 Task: Create a due date automation trigger when advanced on, on the monday of the week a card is due add fields with custom field "Resume" cleared at 11:00 AM.
Action: Mouse moved to (1334, 113)
Screenshot: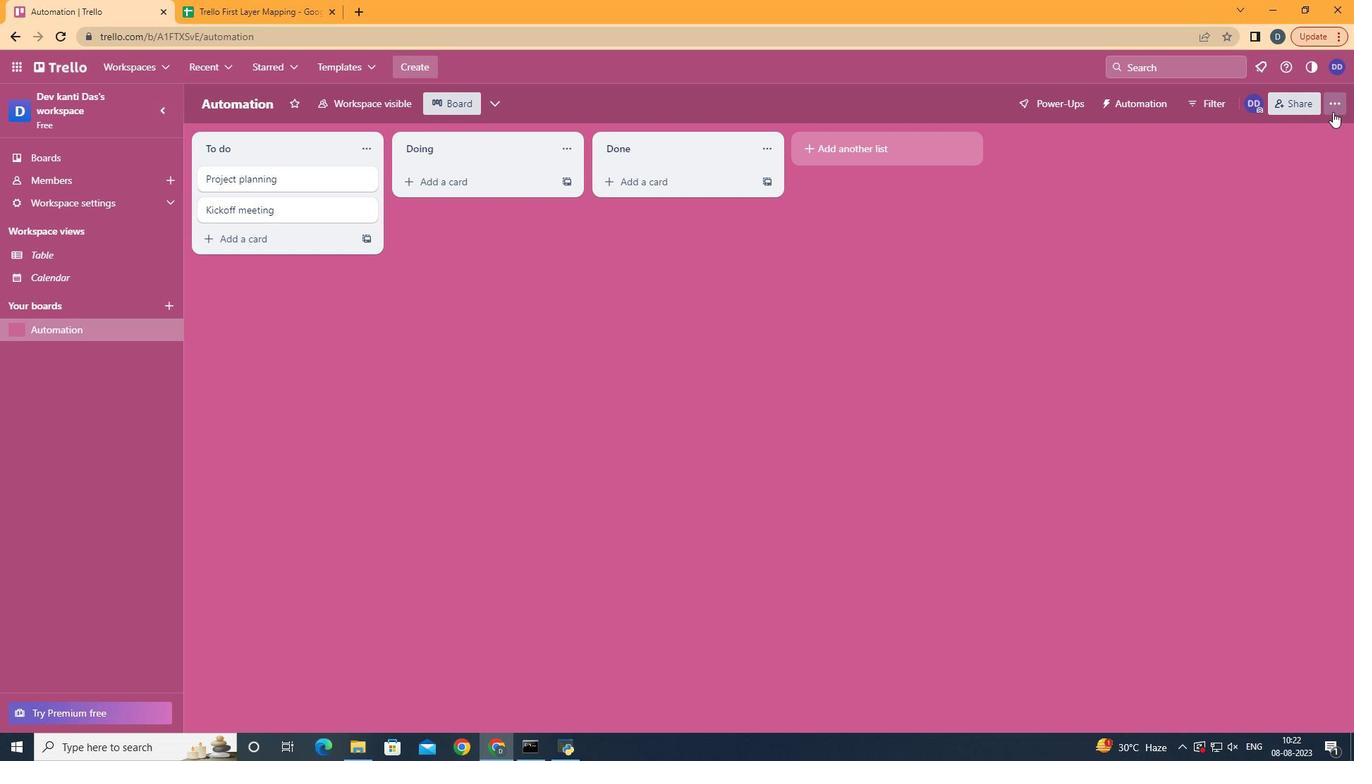 
Action: Mouse pressed left at (1334, 113)
Screenshot: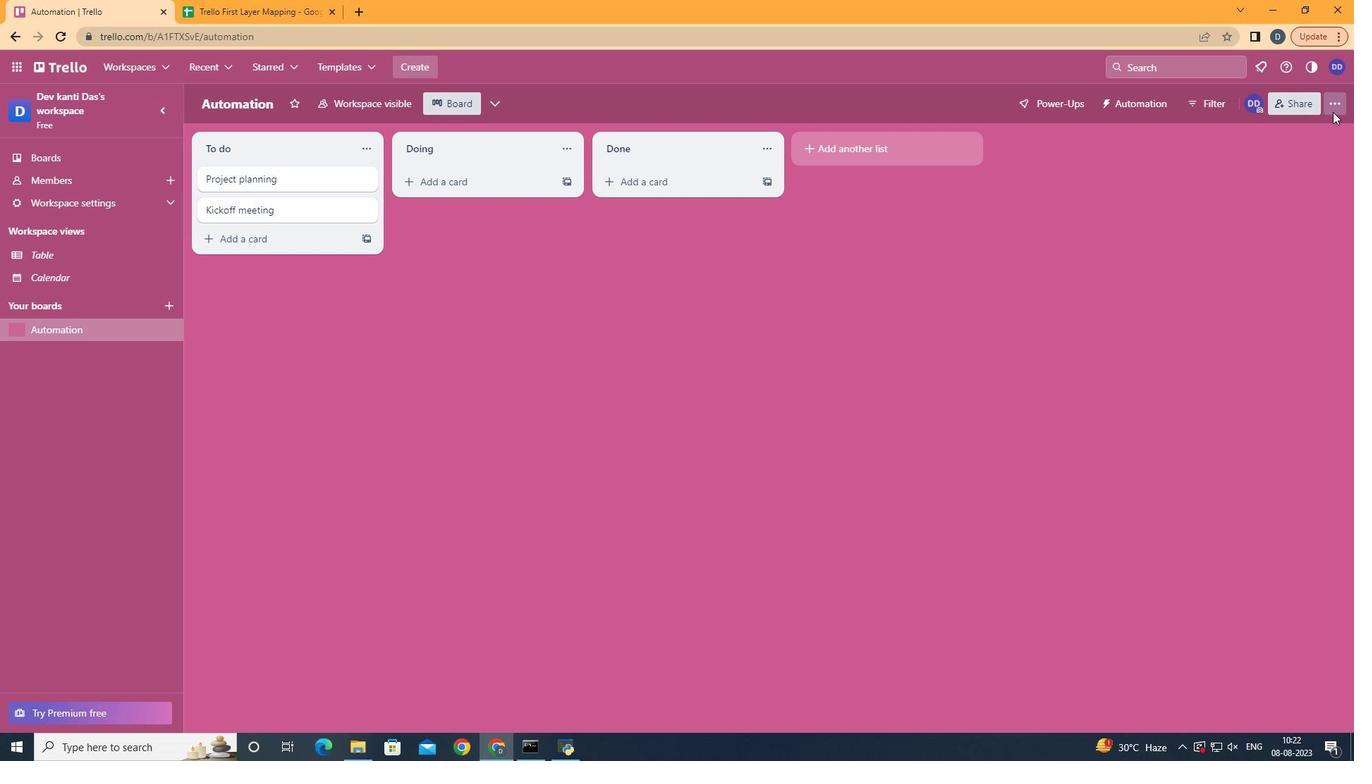 
Action: Mouse moved to (1237, 303)
Screenshot: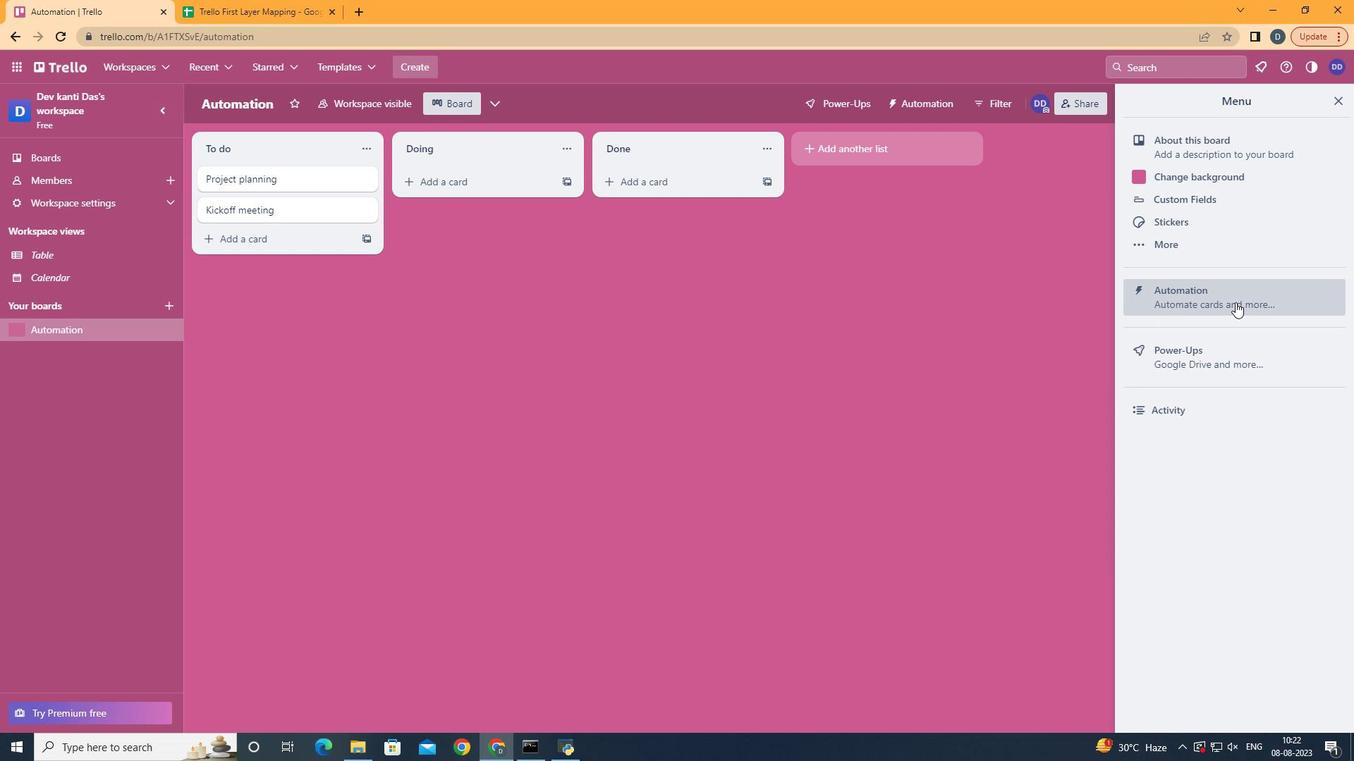 
Action: Mouse pressed left at (1237, 303)
Screenshot: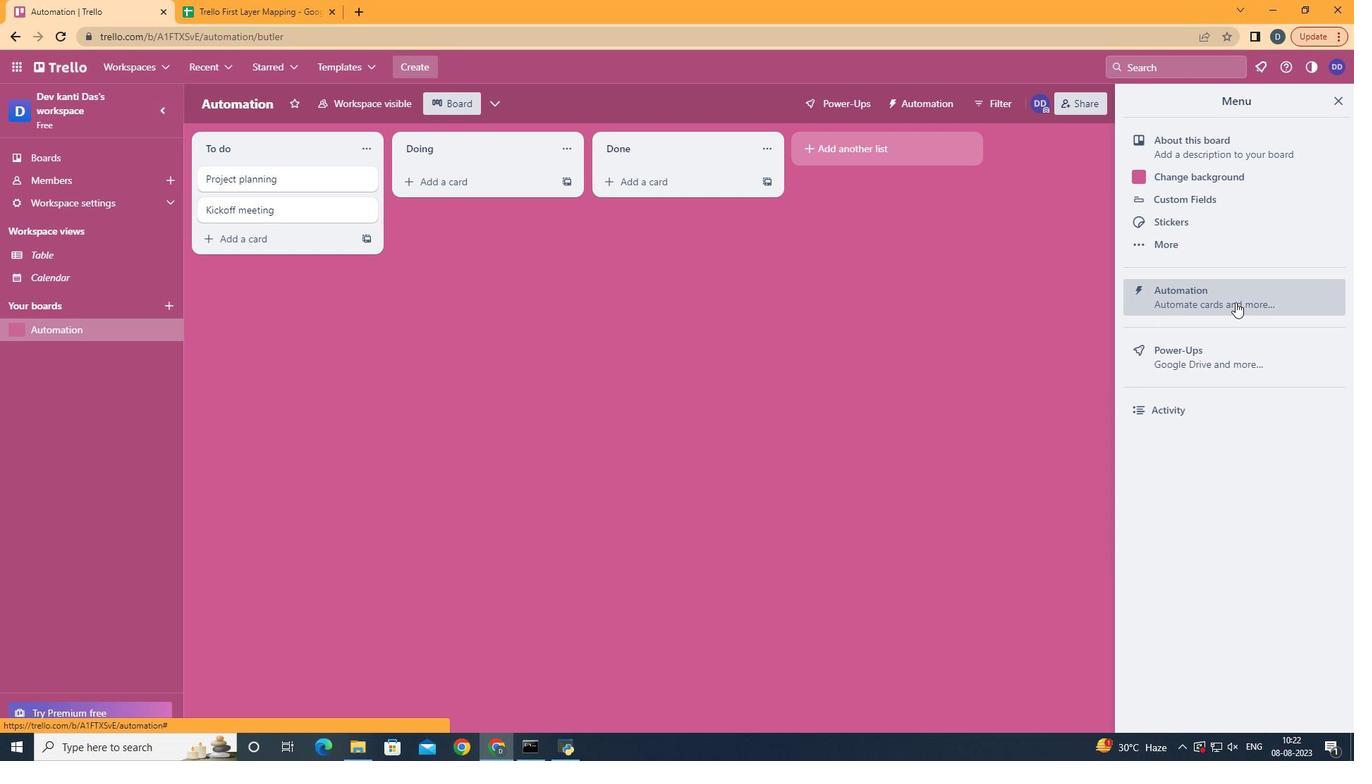 
Action: Mouse moved to (292, 282)
Screenshot: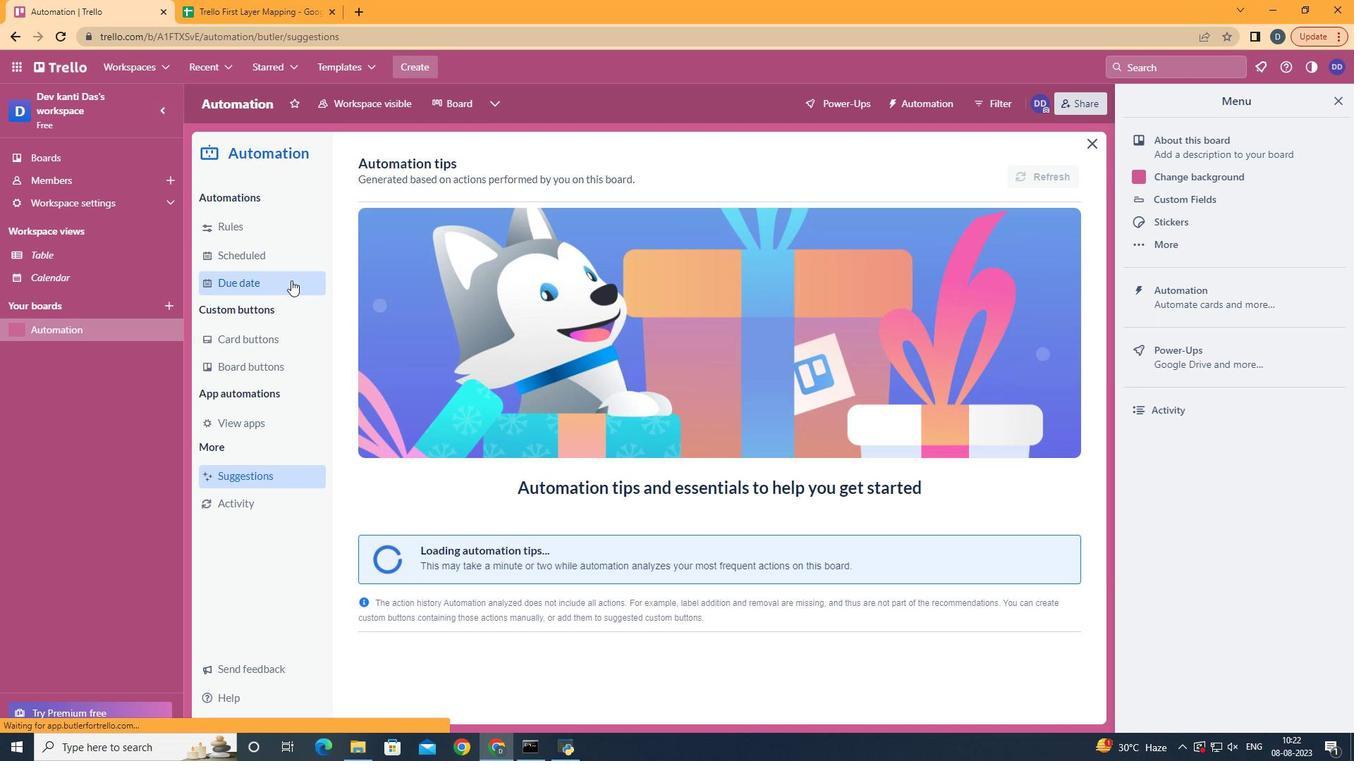 
Action: Mouse pressed left at (292, 282)
Screenshot: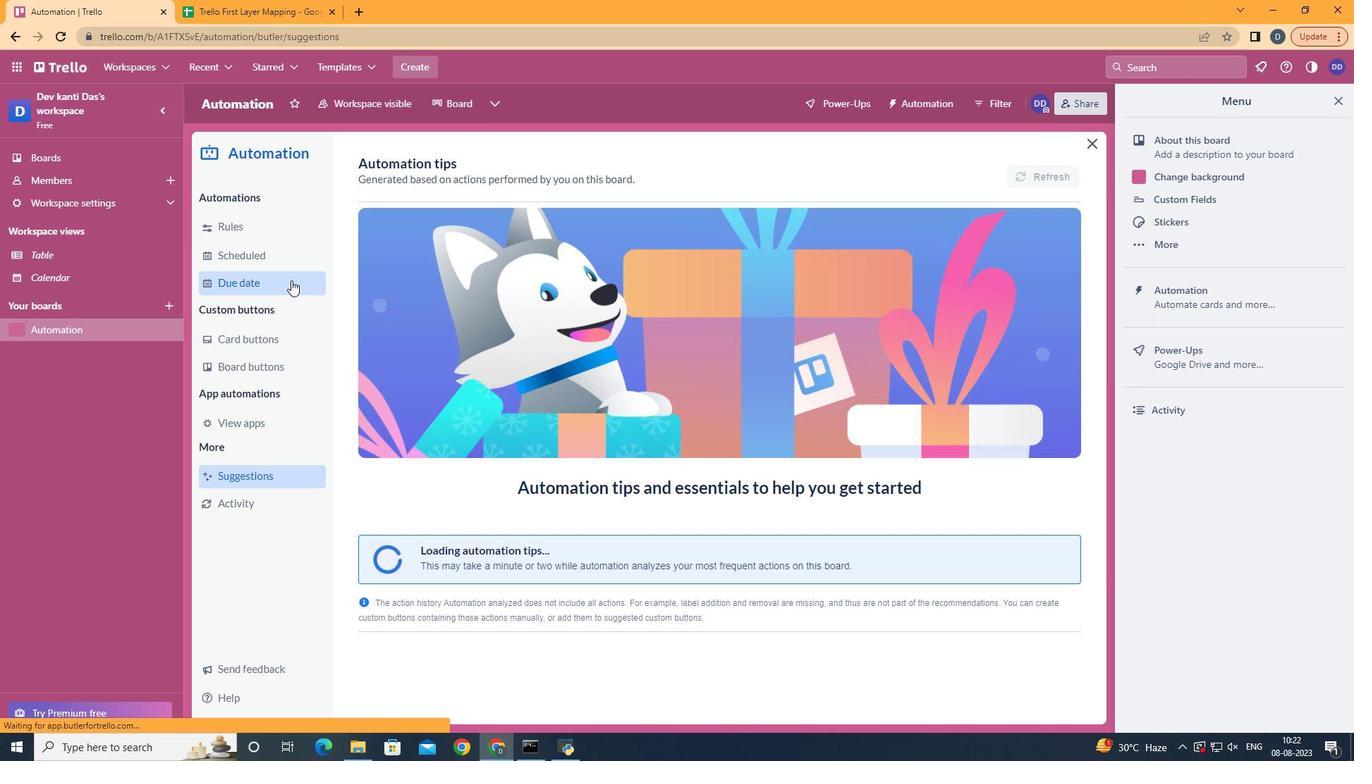 
Action: Mouse moved to (982, 167)
Screenshot: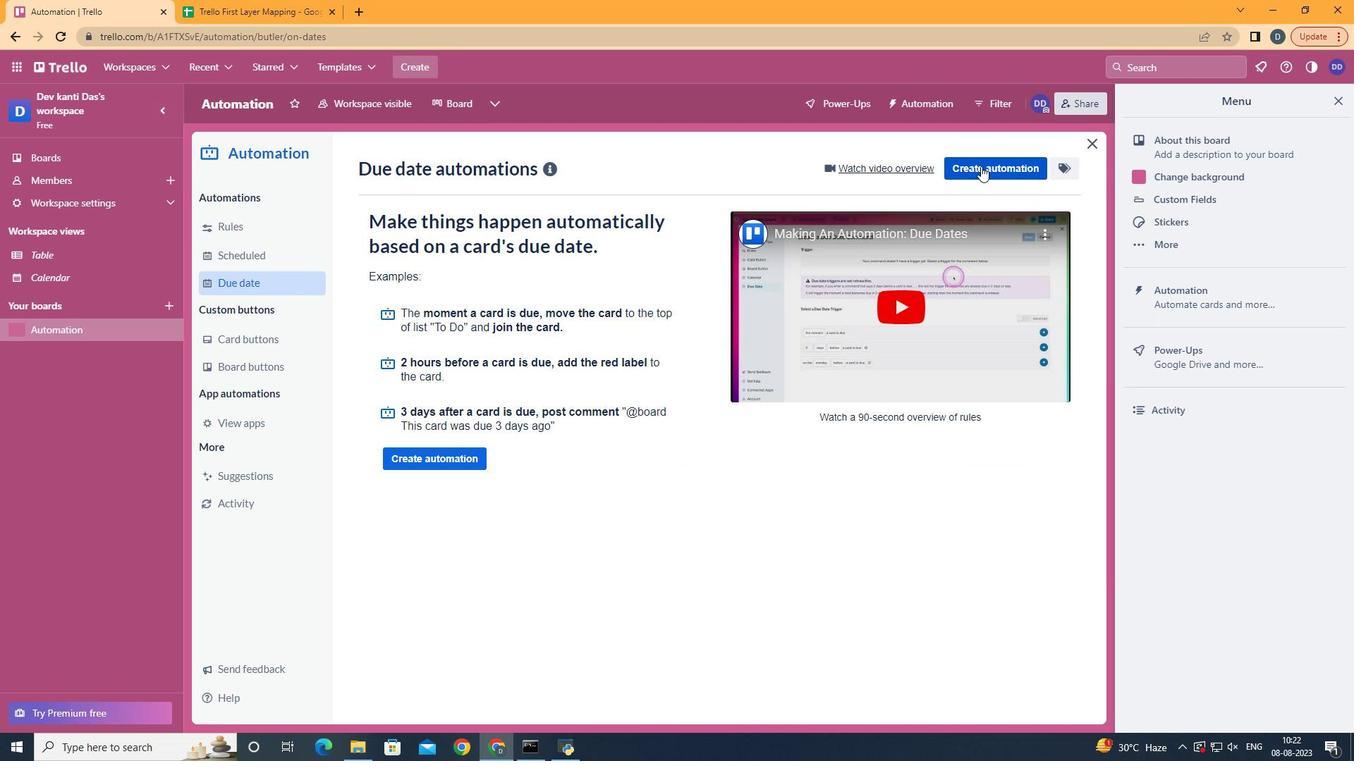 
Action: Mouse pressed left at (982, 167)
Screenshot: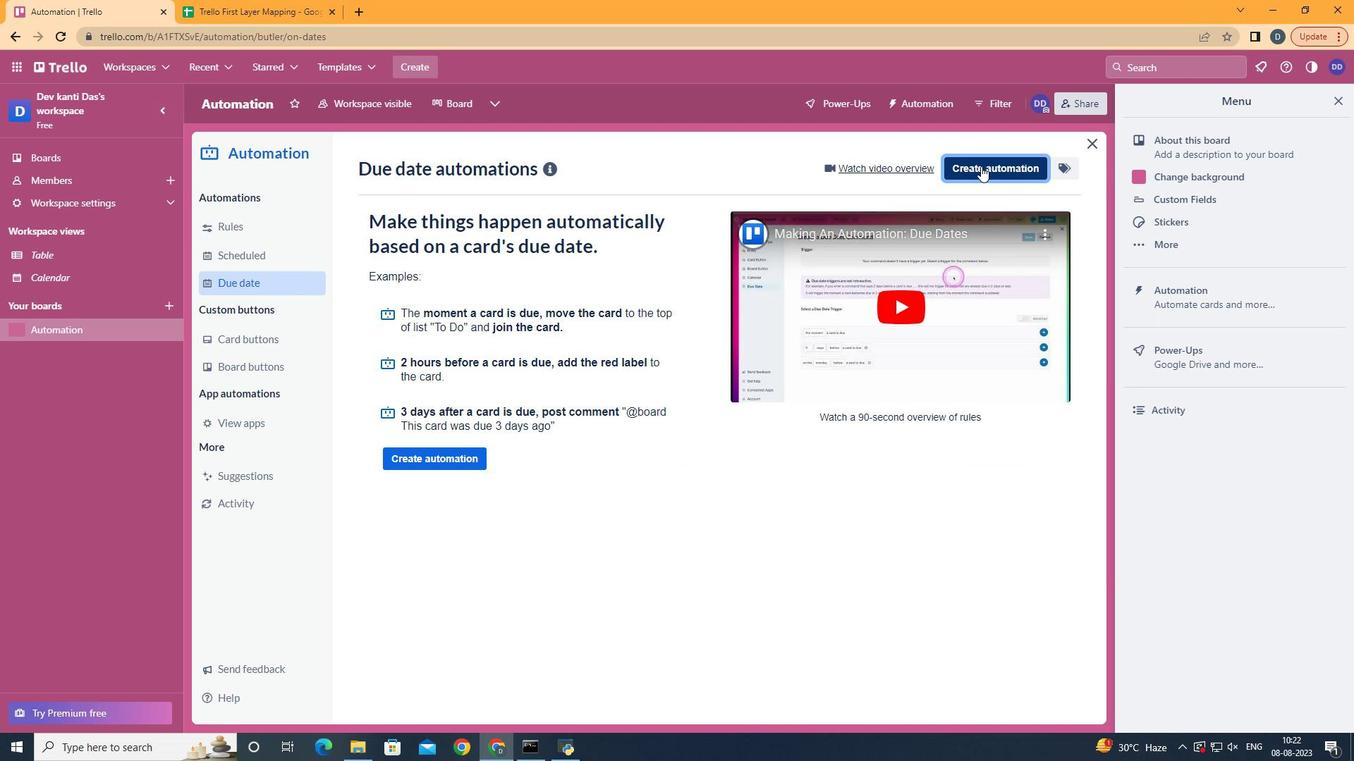 
Action: Mouse moved to (713, 297)
Screenshot: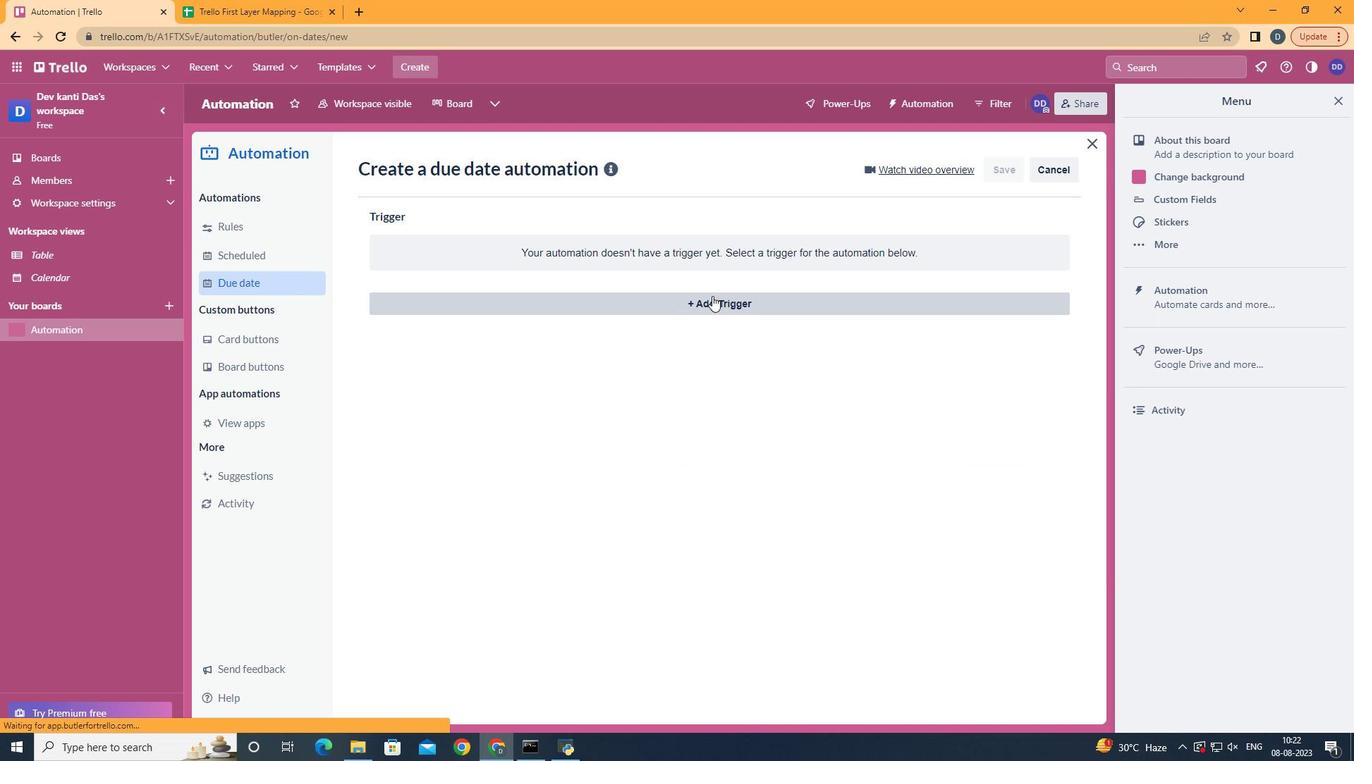 
Action: Mouse pressed left at (713, 297)
Screenshot: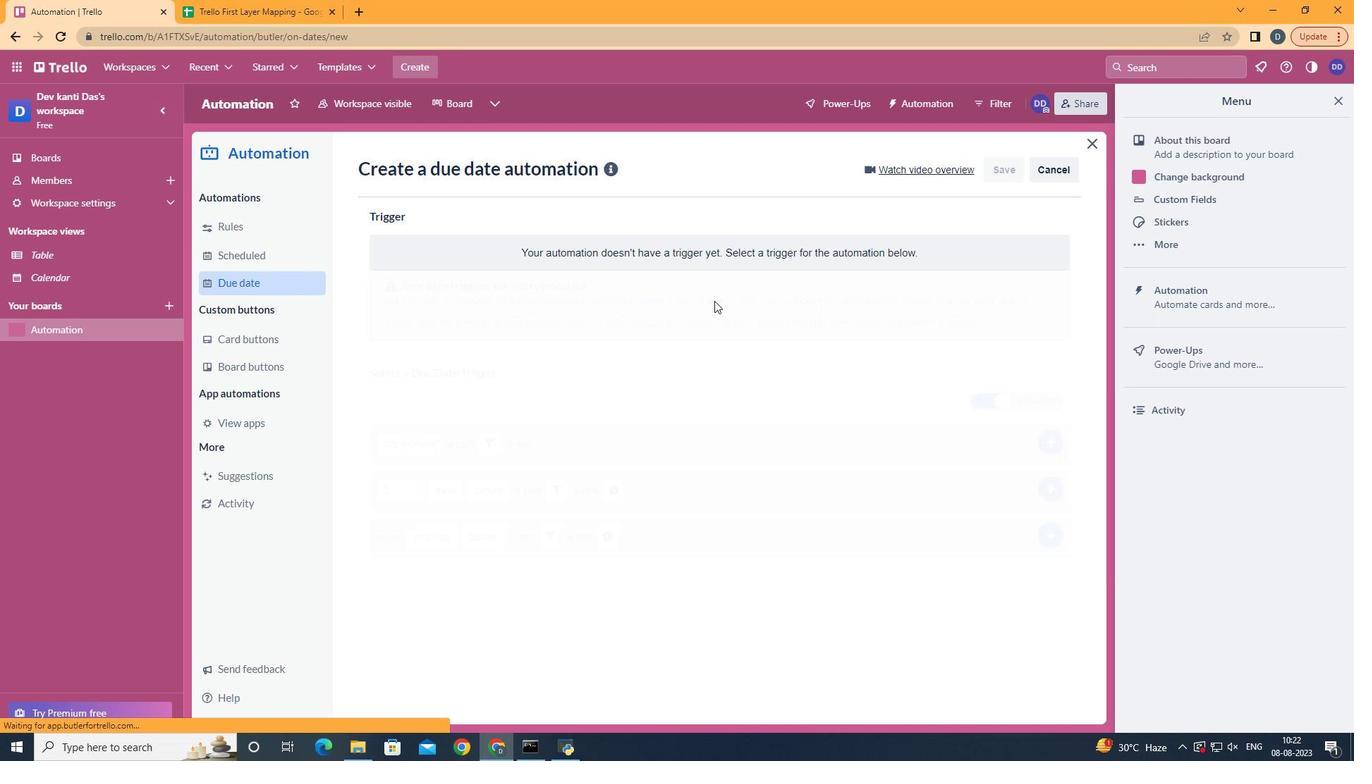 
Action: Mouse moved to (452, 369)
Screenshot: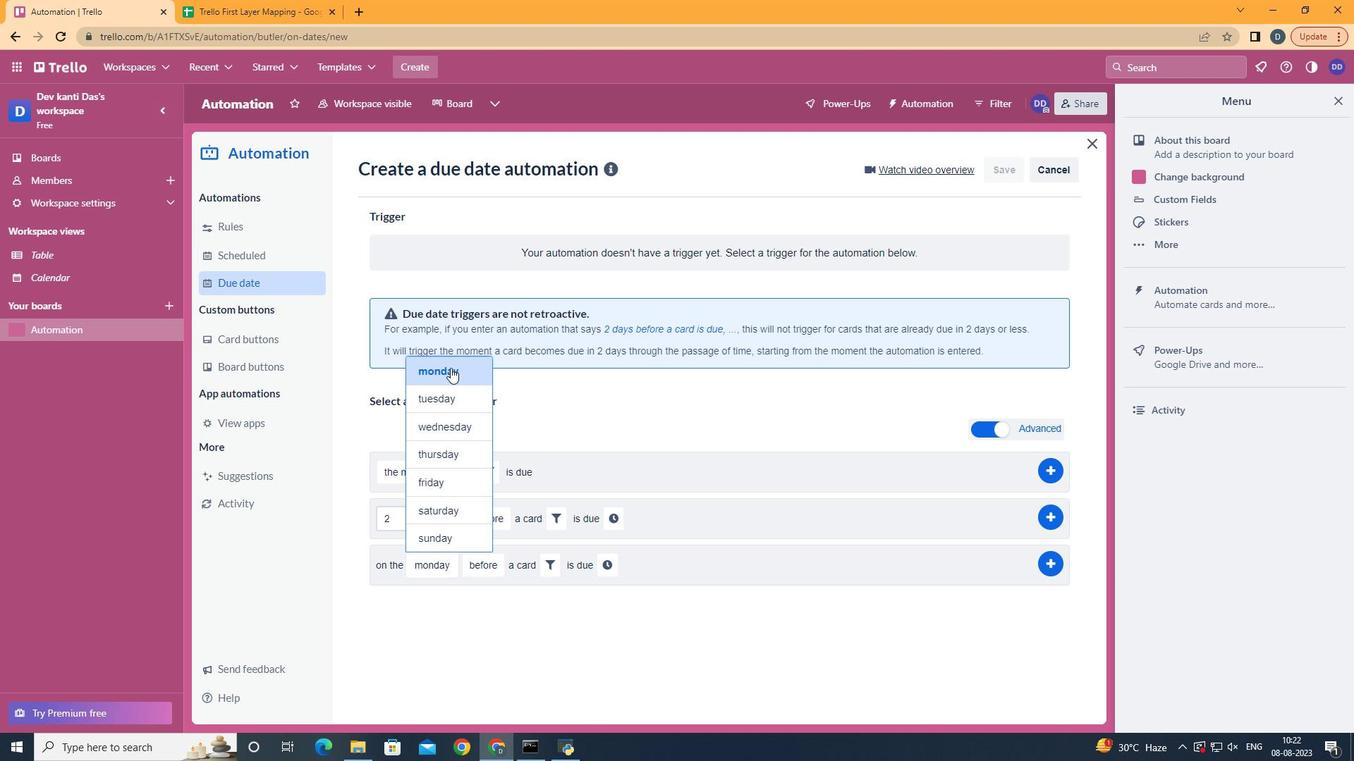 
Action: Mouse pressed left at (452, 369)
Screenshot: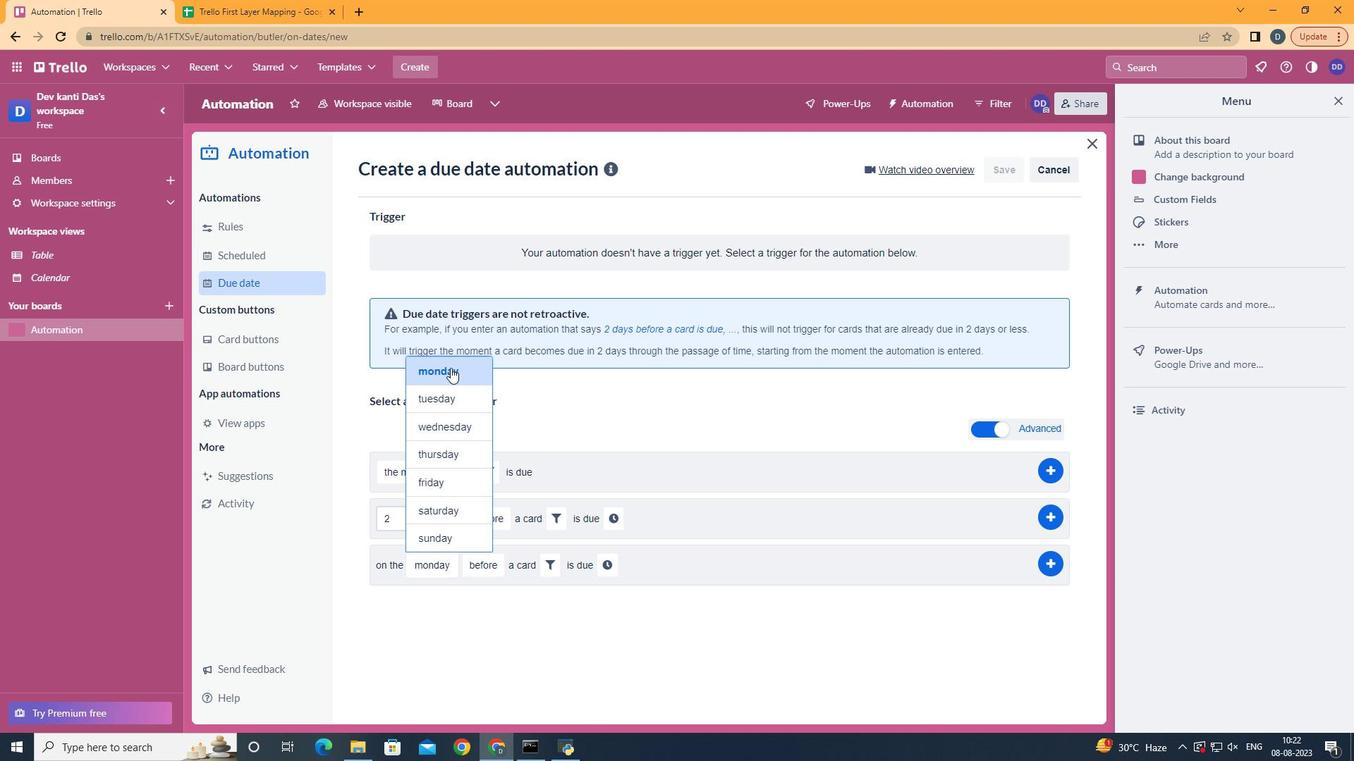 
Action: Mouse moved to (503, 646)
Screenshot: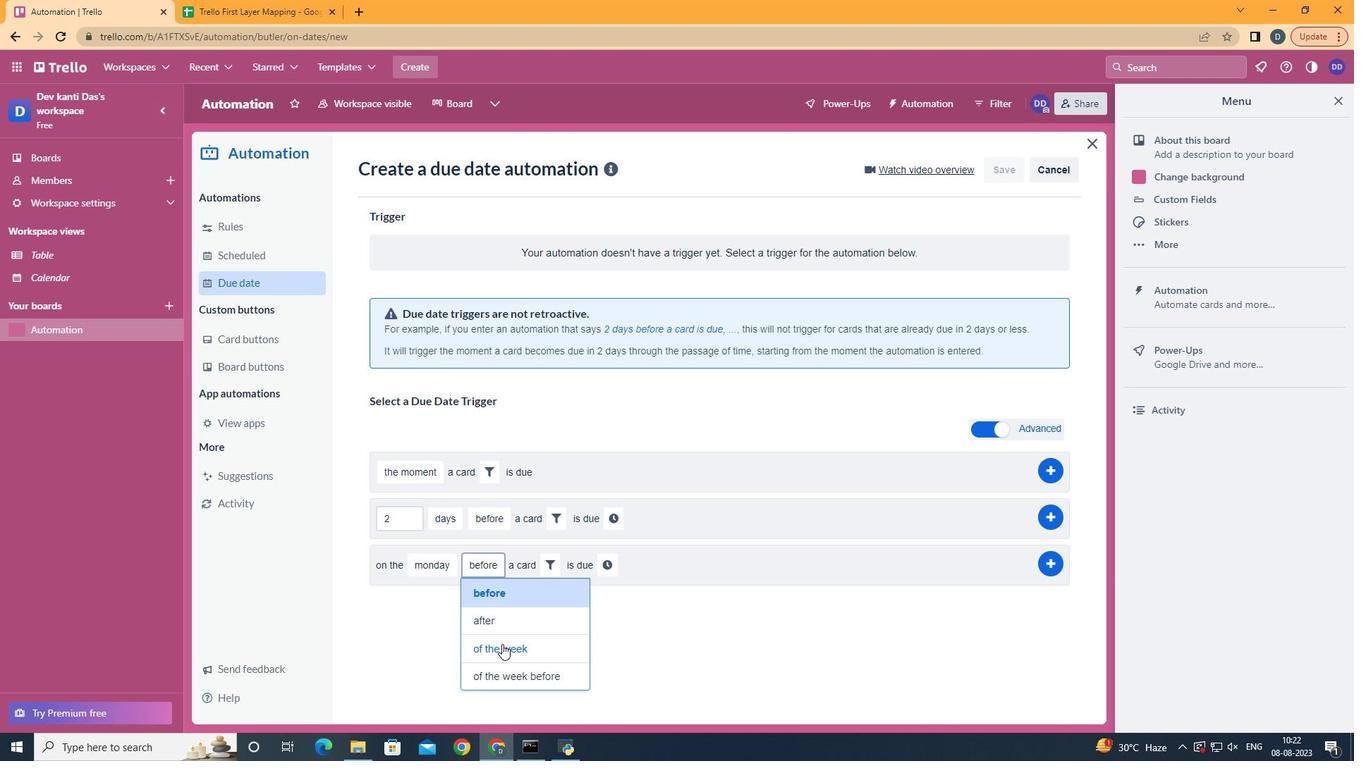 
Action: Mouse pressed left at (503, 646)
Screenshot: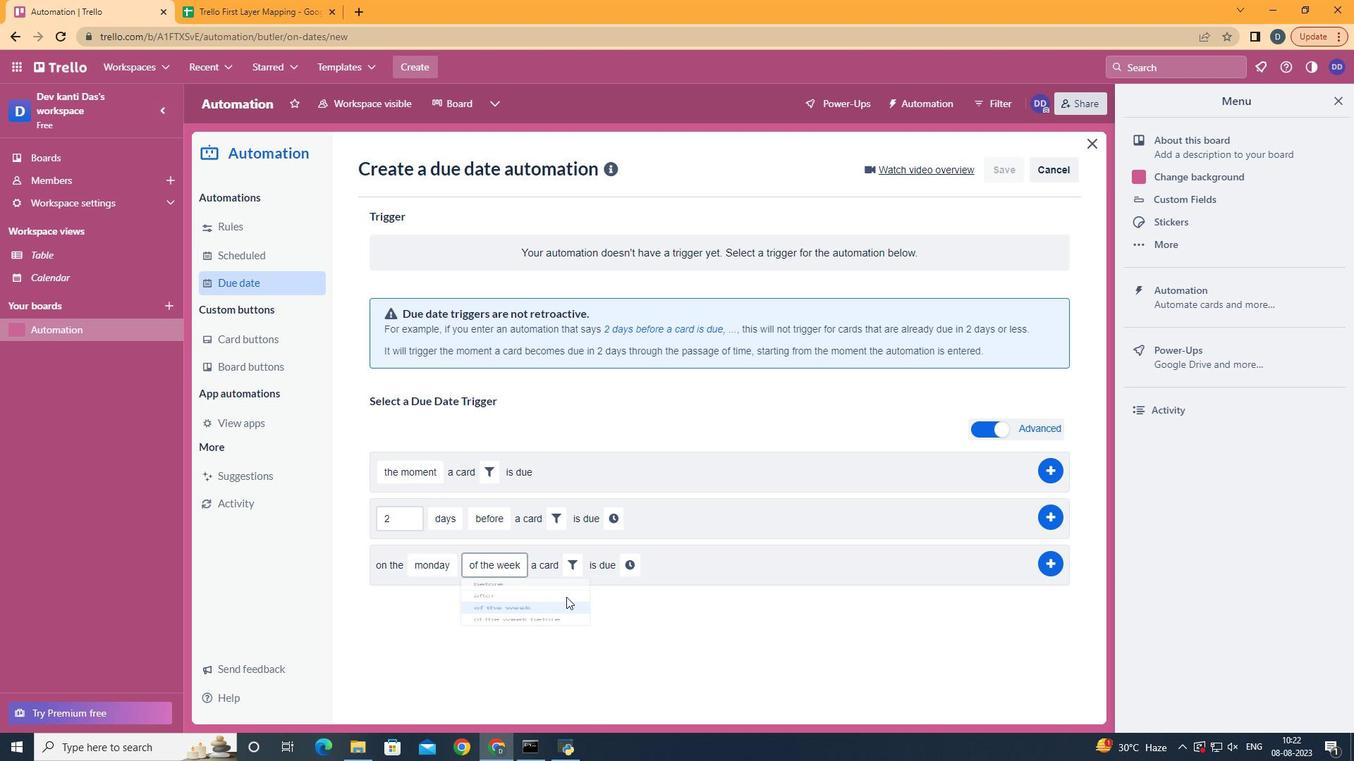 
Action: Mouse moved to (576, 566)
Screenshot: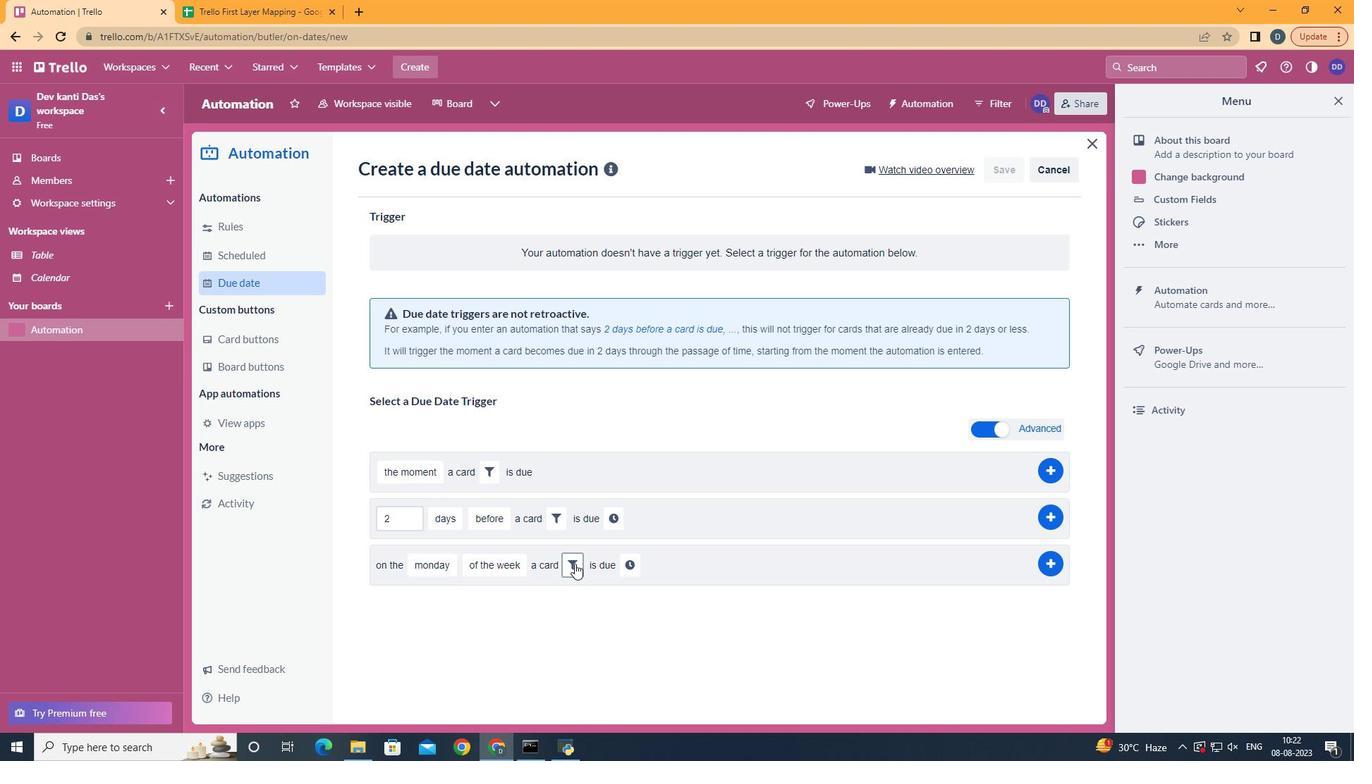 
Action: Mouse pressed left at (576, 566)
Screenshot: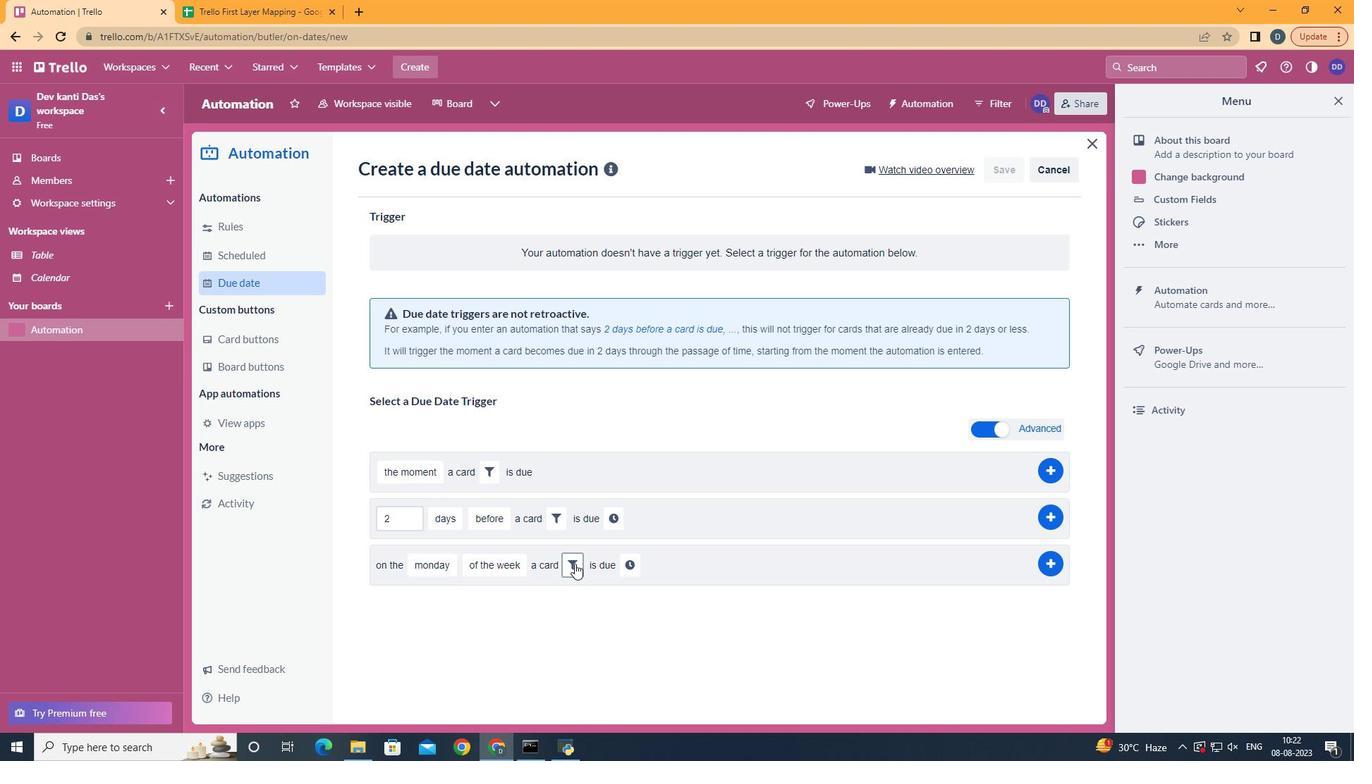 
Action: Mouse moved to (809, 611)
Screenshot: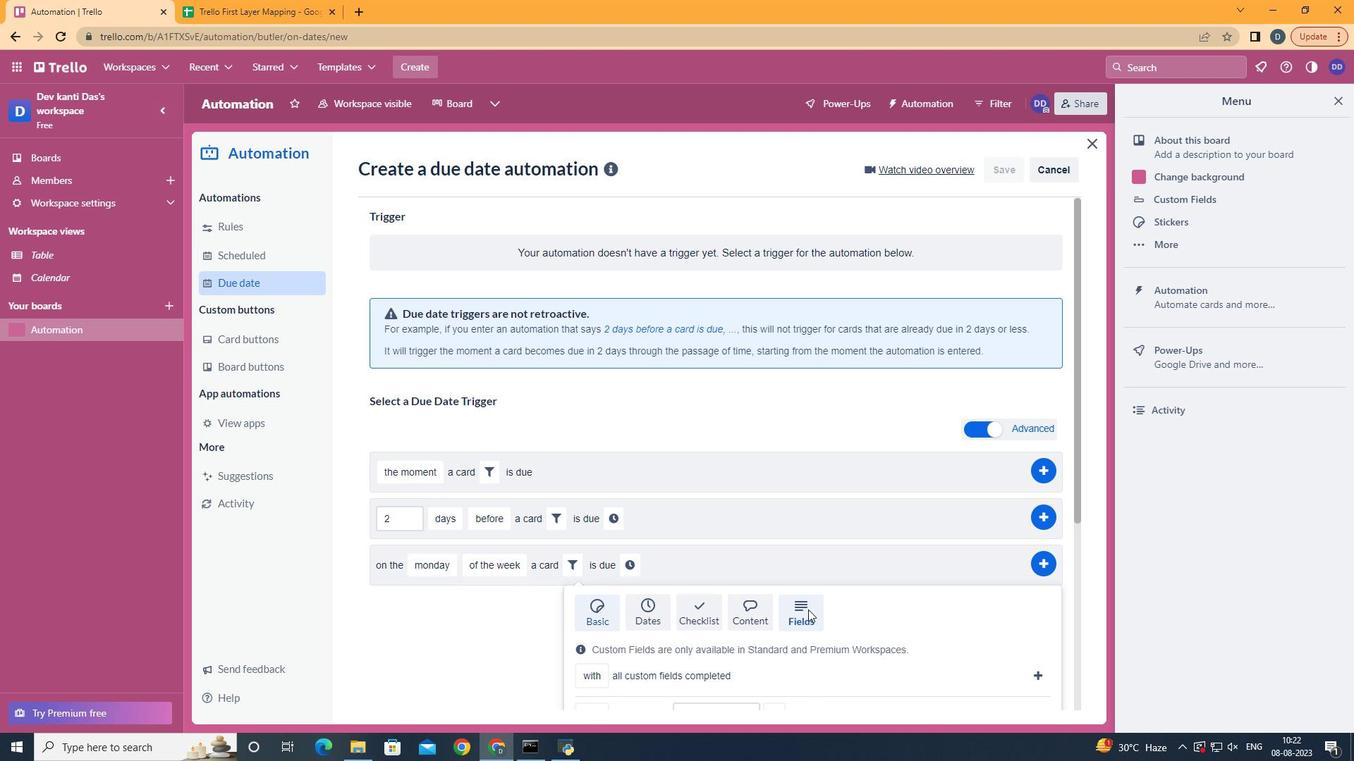 
Action: Mouse pressed left at (809, 611)
Screenshot: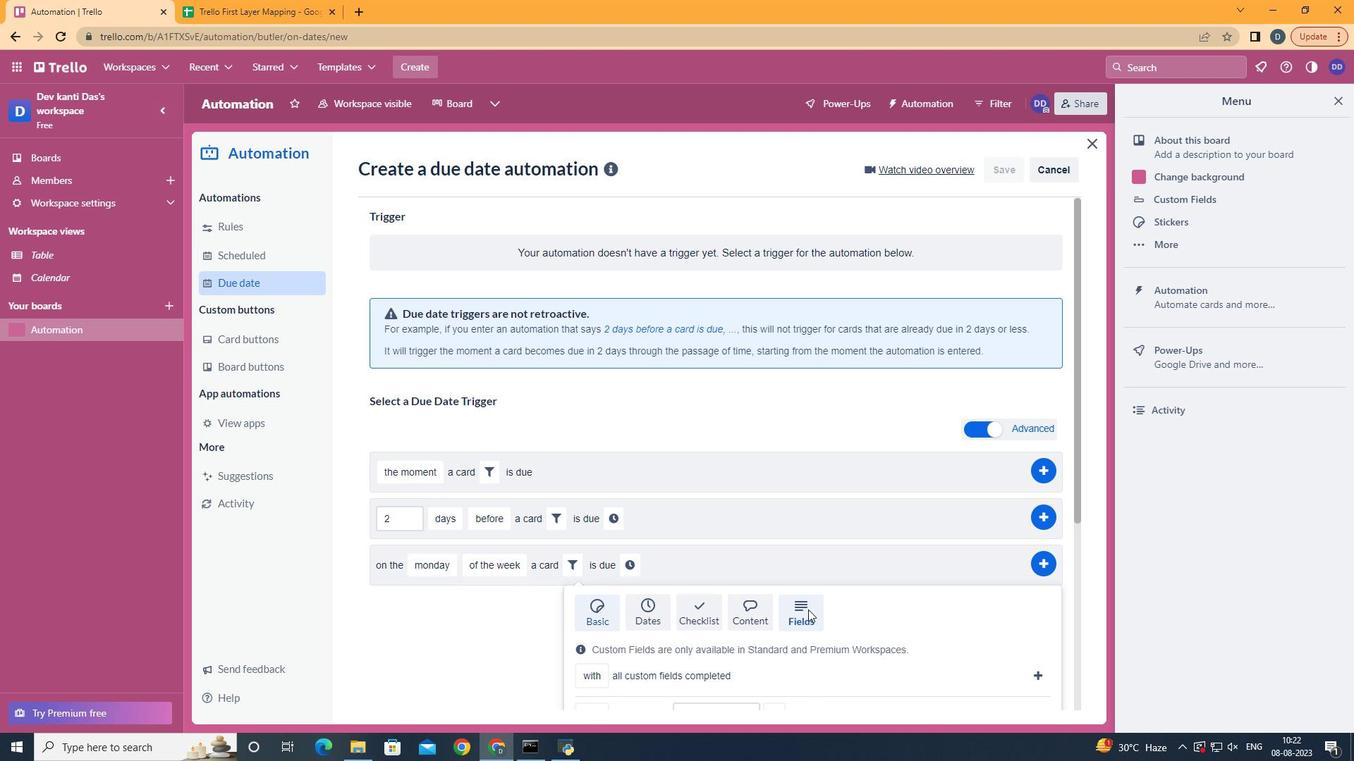 
Action: Mouse moved to (809, 611)
Screenshot: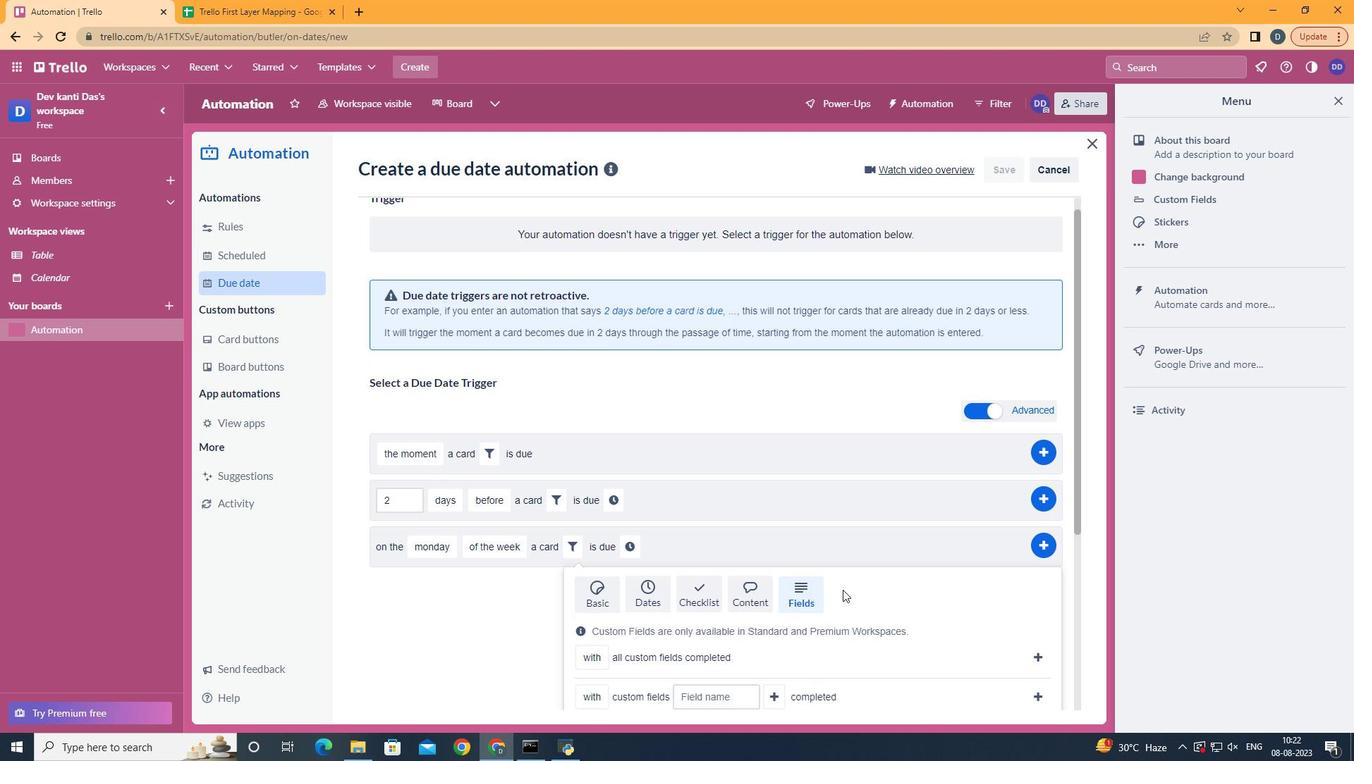 
Action: Mouse scrolled (809, 610) with delta (0, 0)
Screenshot: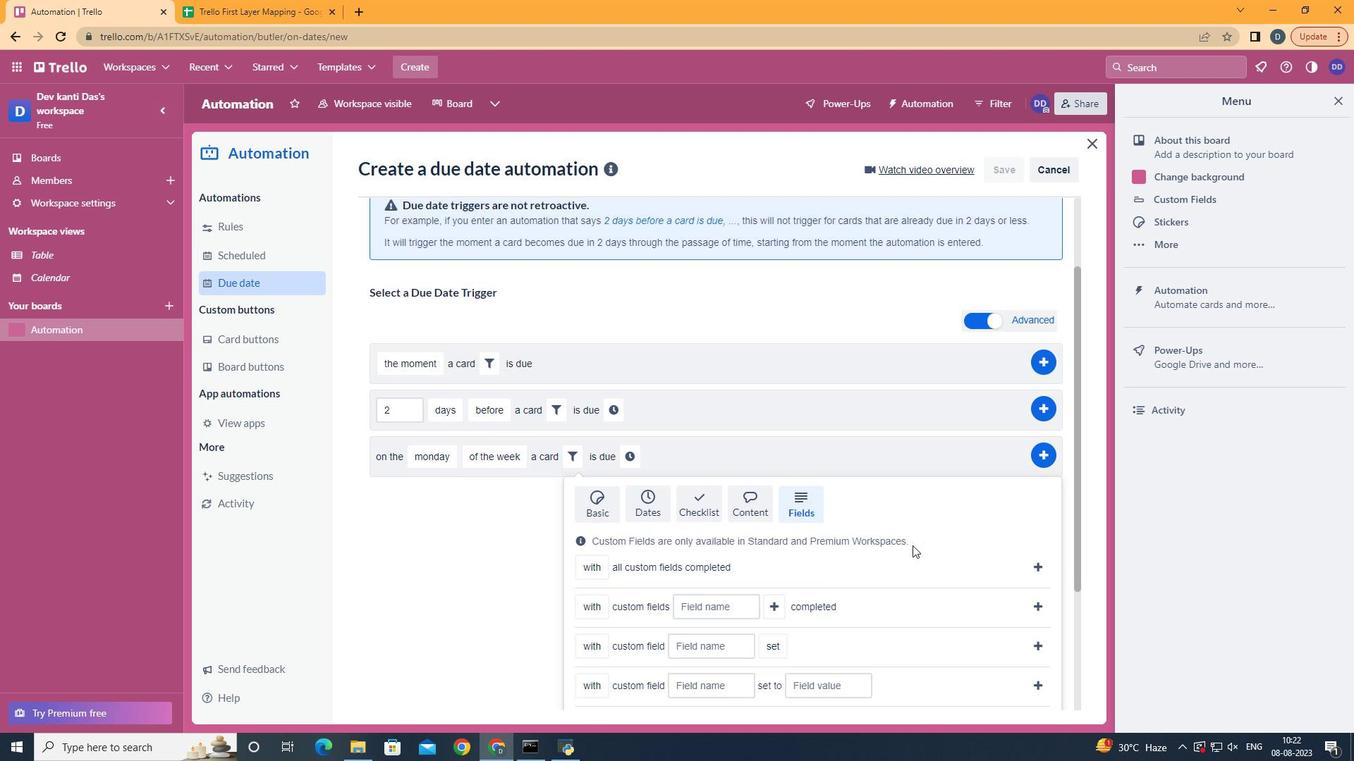 
Action: Mouse scrolled (809, 610) with delta (0, 0)
Screenshot: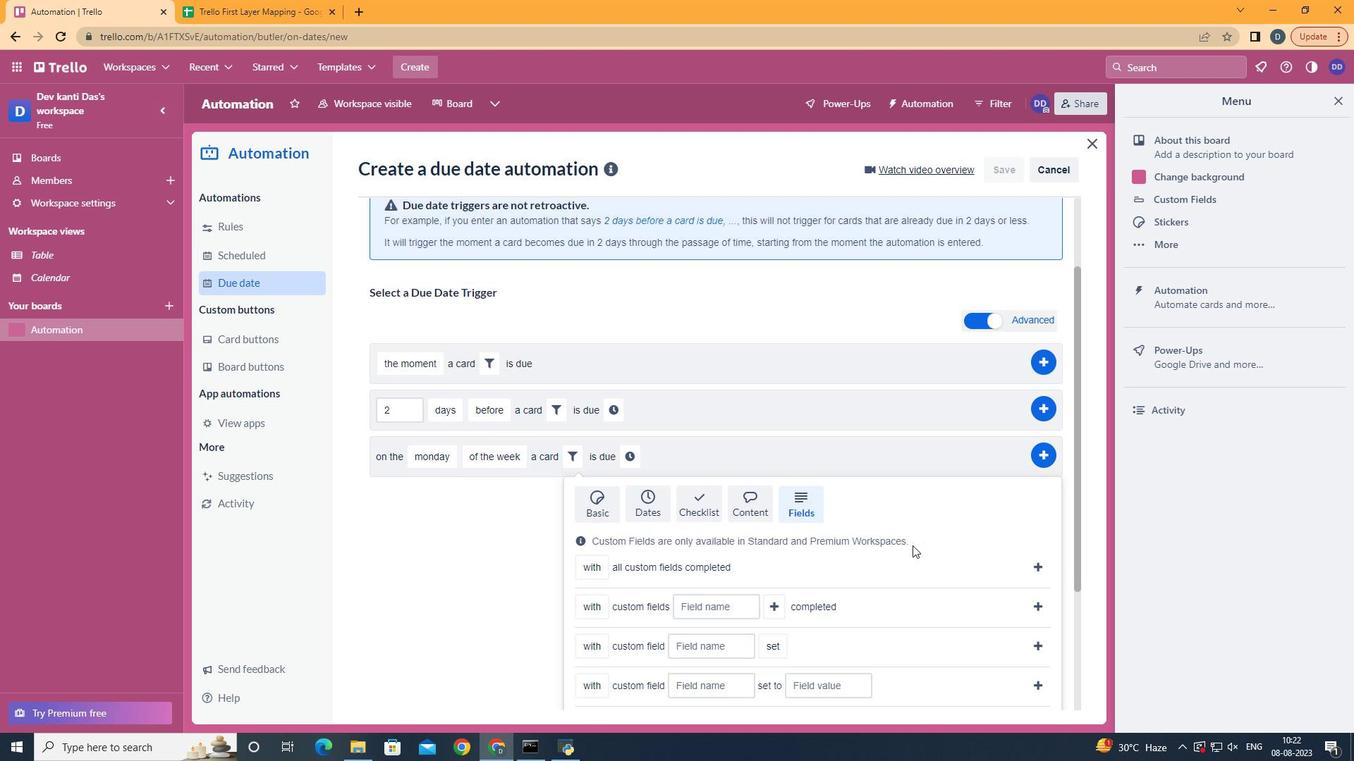 
Action: Mouse scrolled (809, 610) with delta (0, 0)
Screenshot: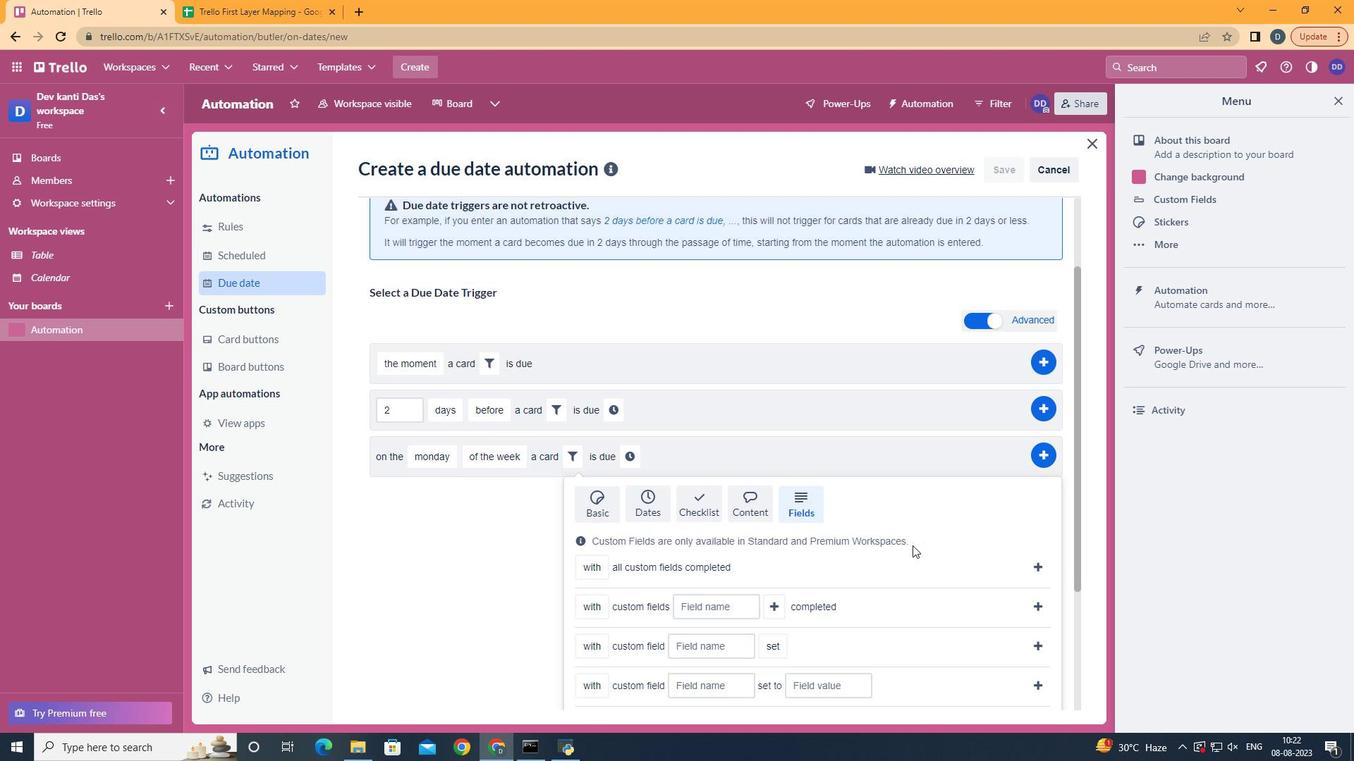 
Action: Mouse scrolled (809, 610) with delta (0, 0)
Screenshot: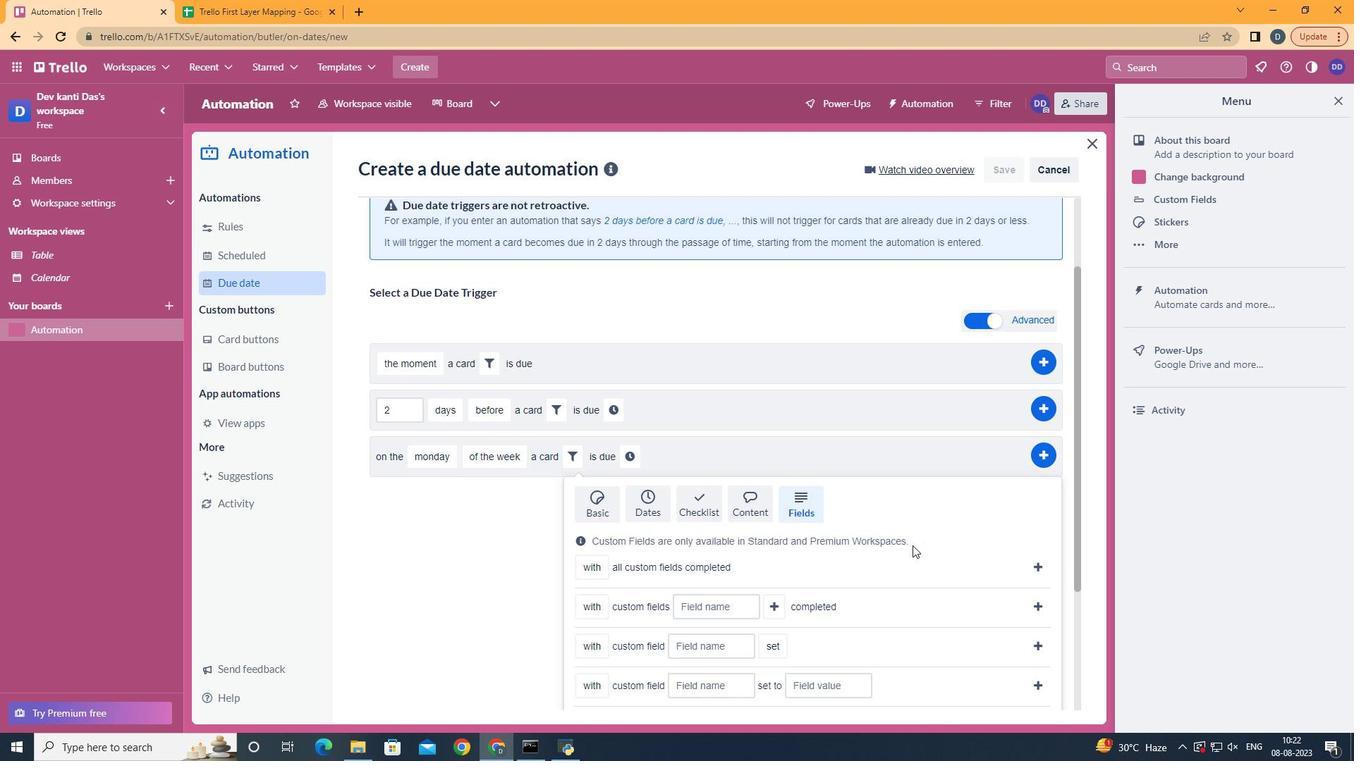 
Action: Mouse moved to (811, 611)
Screenshot: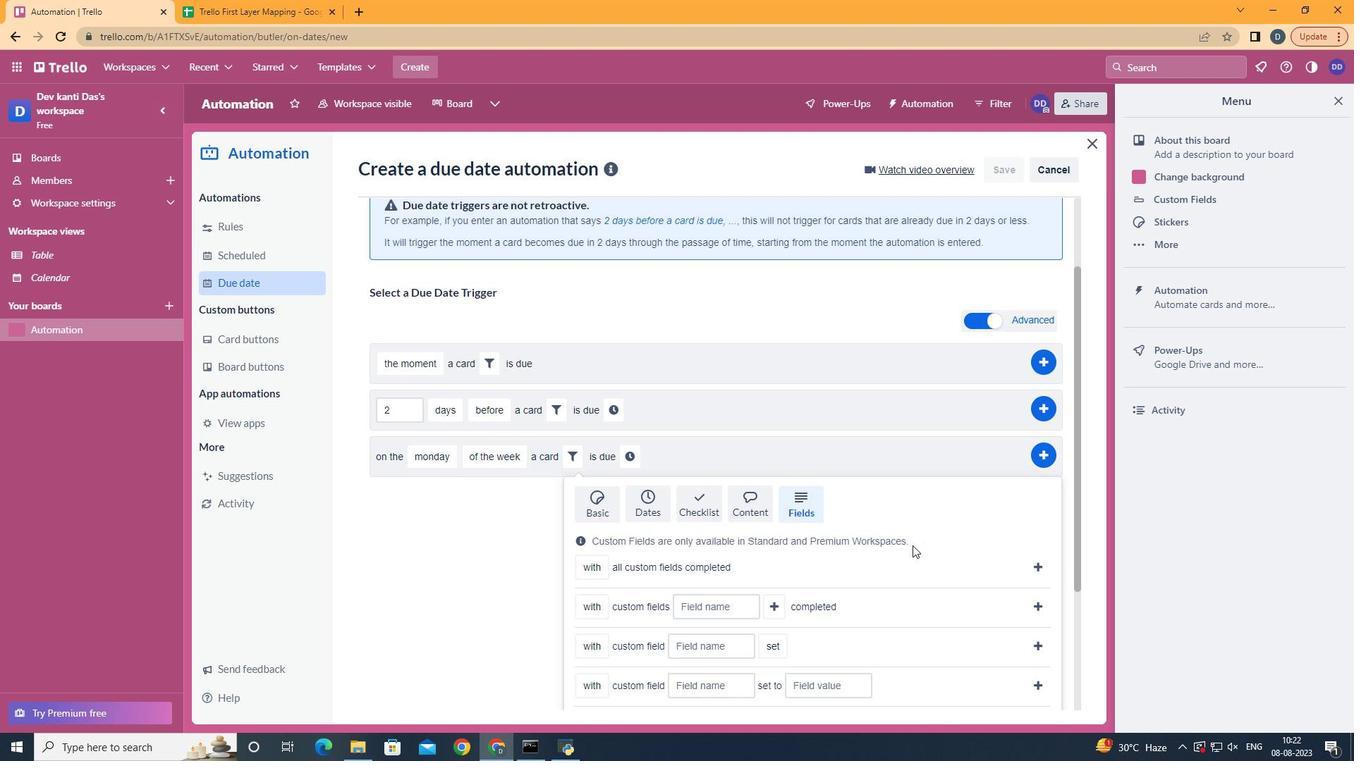 
Action: Mouse scrolled (811, 610) with delta (0, 0)
Screenshot: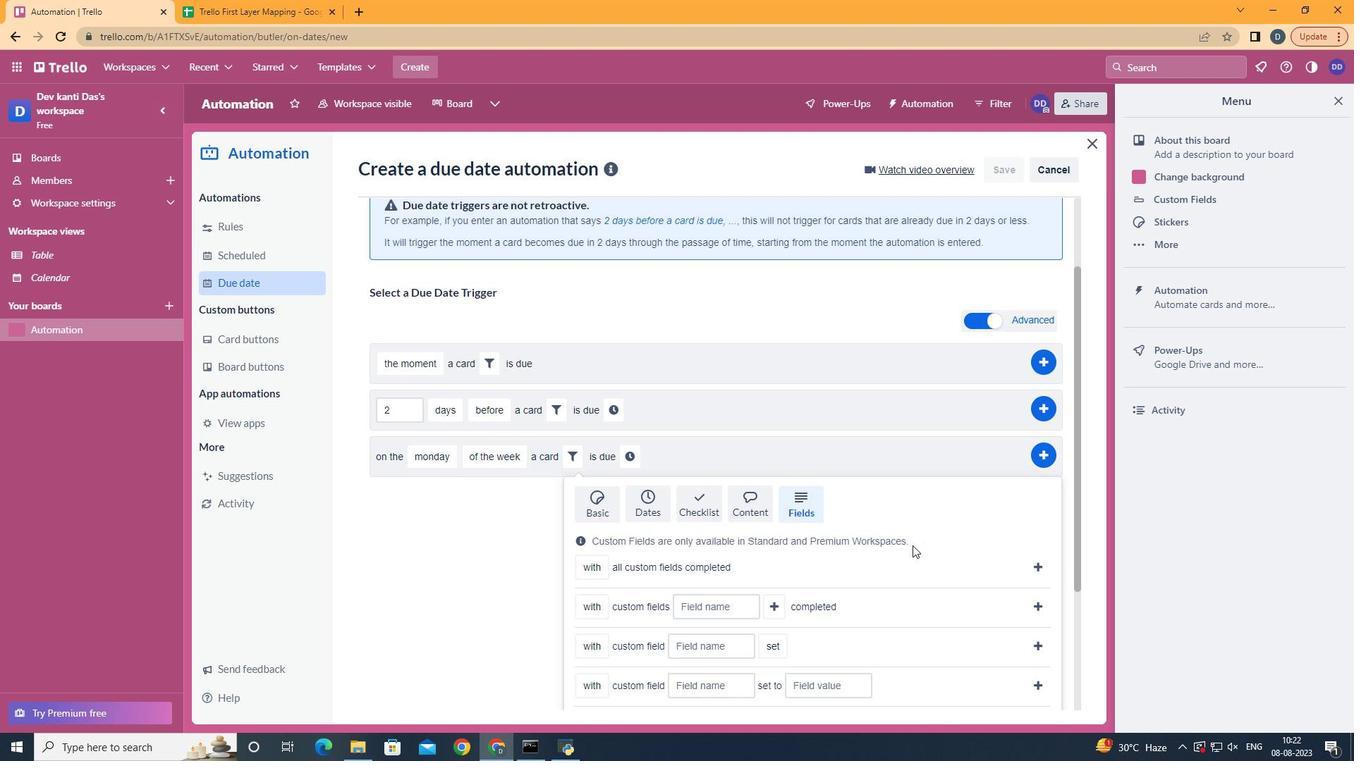 
Action: Mouse moved to (596, 485)
Screenshot: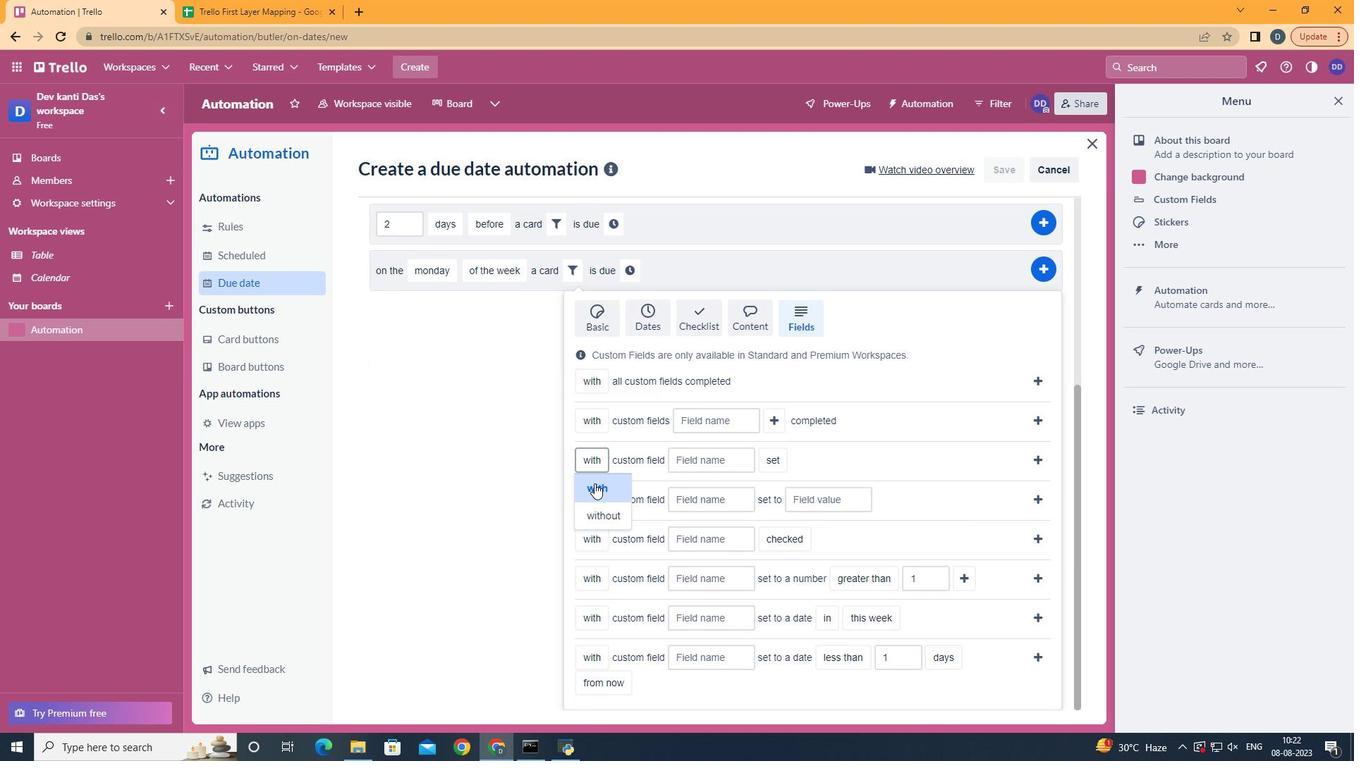 
Action: Mouse pressed left at (596, 485)
Screenshot: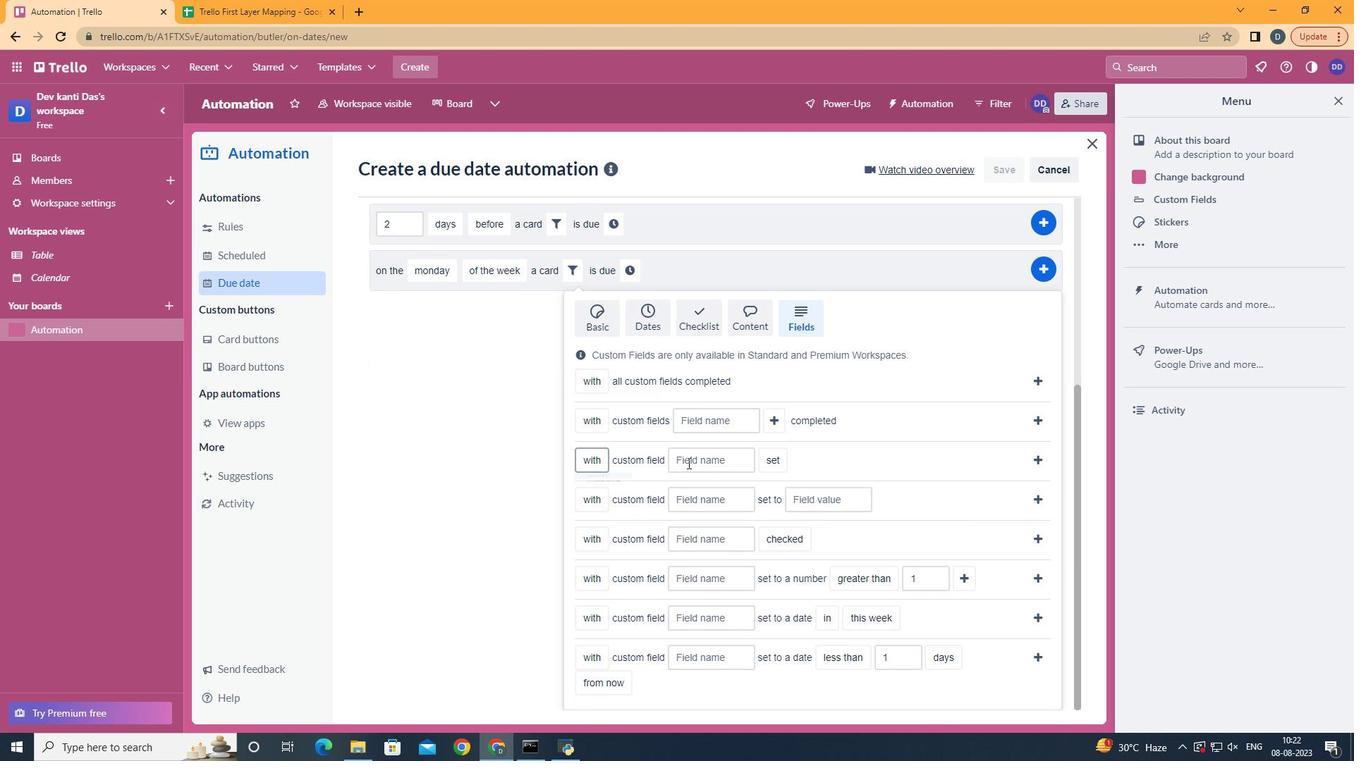 
Action: Mouse moved to (703, 460)
Screenshot: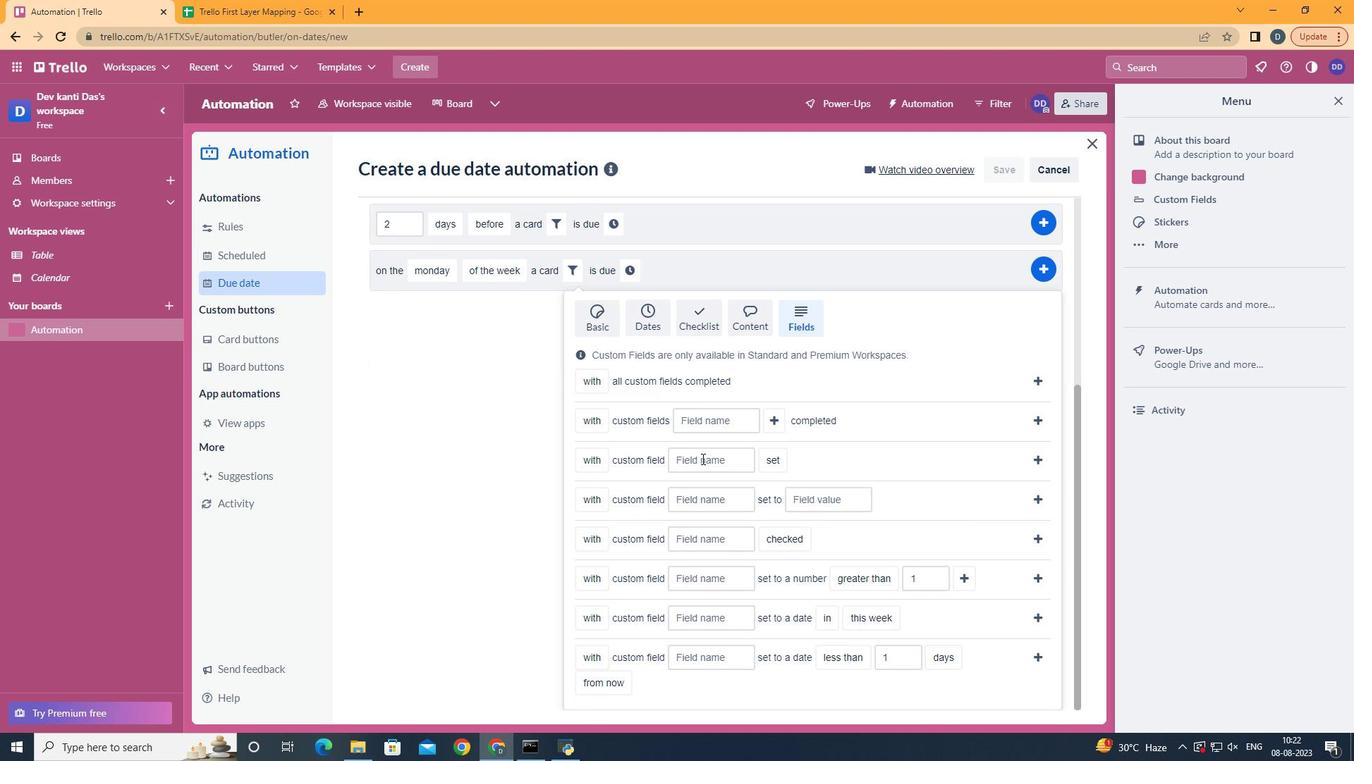 
Action: Mouse pressed left at (703, 460)
Screenshot: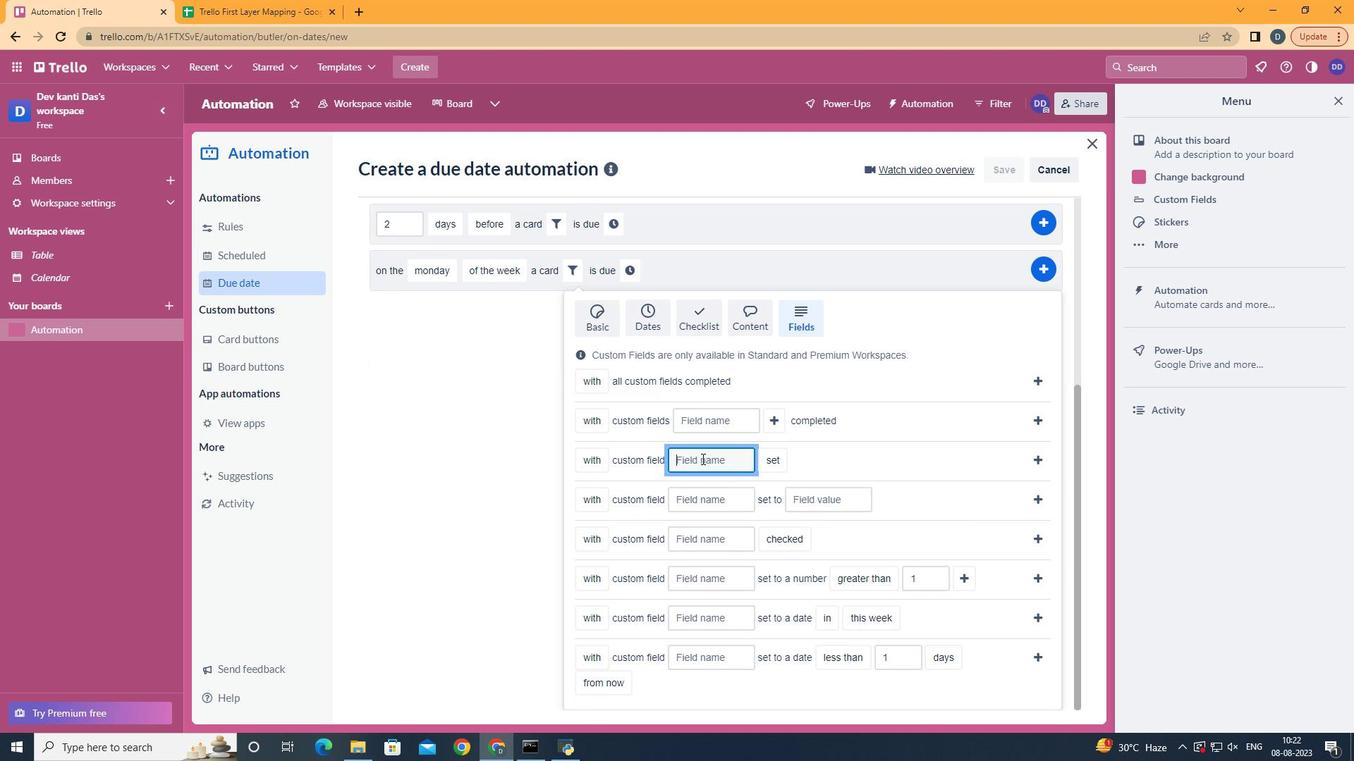 
Action: Key pressed <Key.shift>Resume
Screenshot: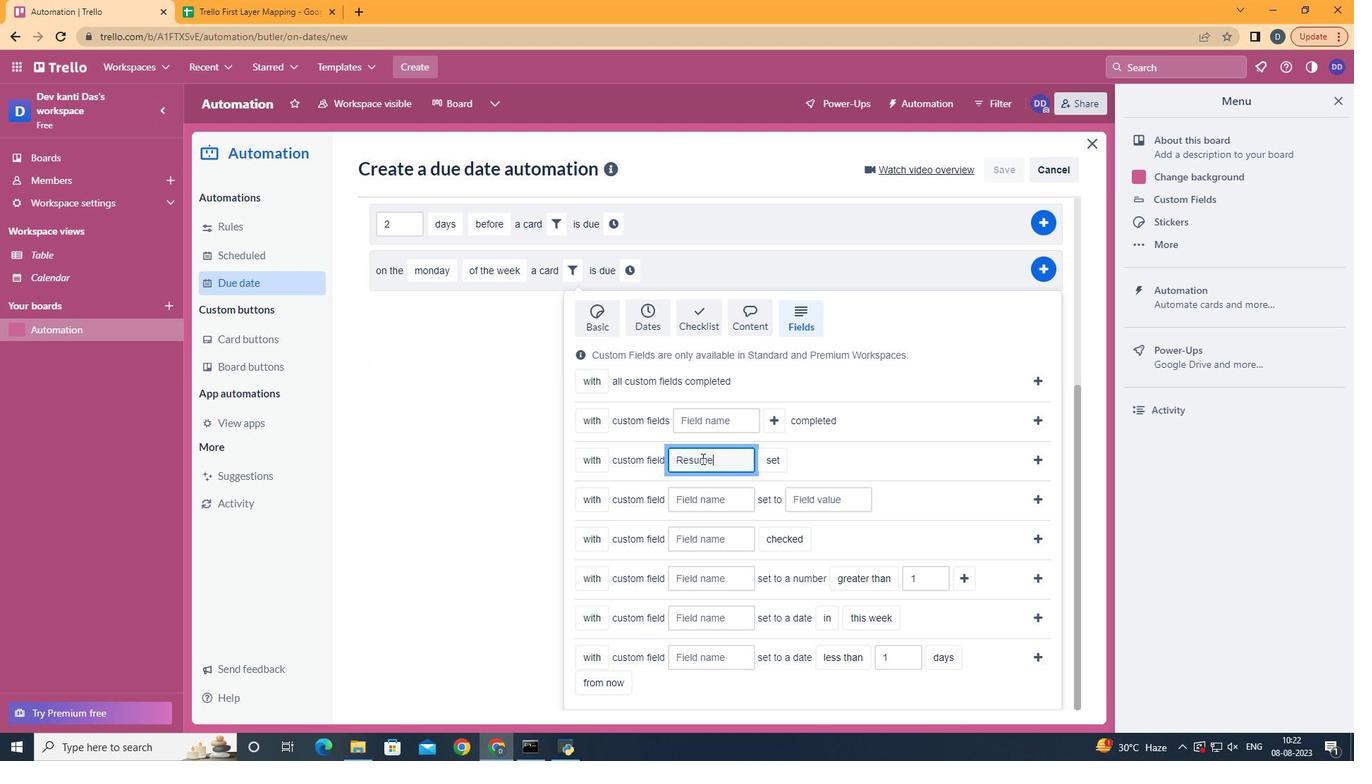 
Action: Mouse moved to (780, 523)
Screenshot: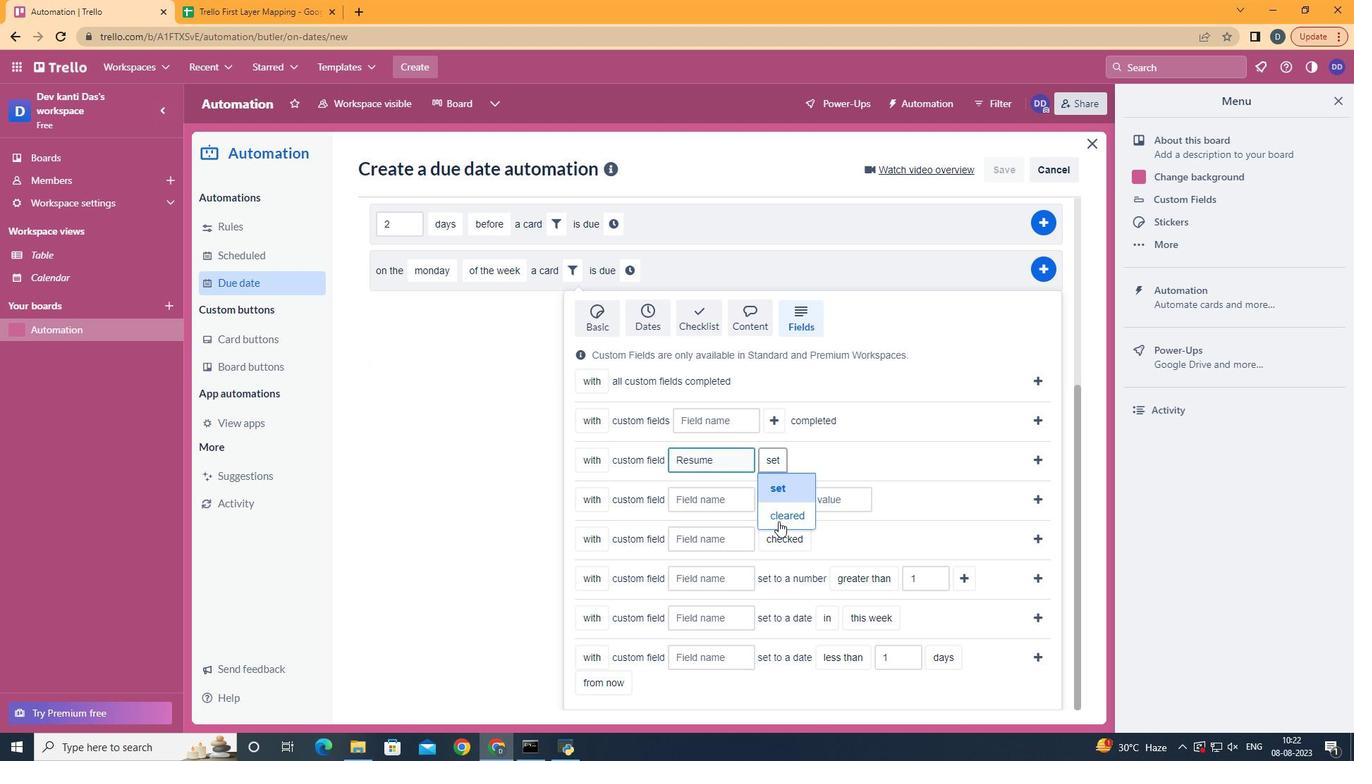 
Action: Mouse pressed left at (780, 523)
Screenshot: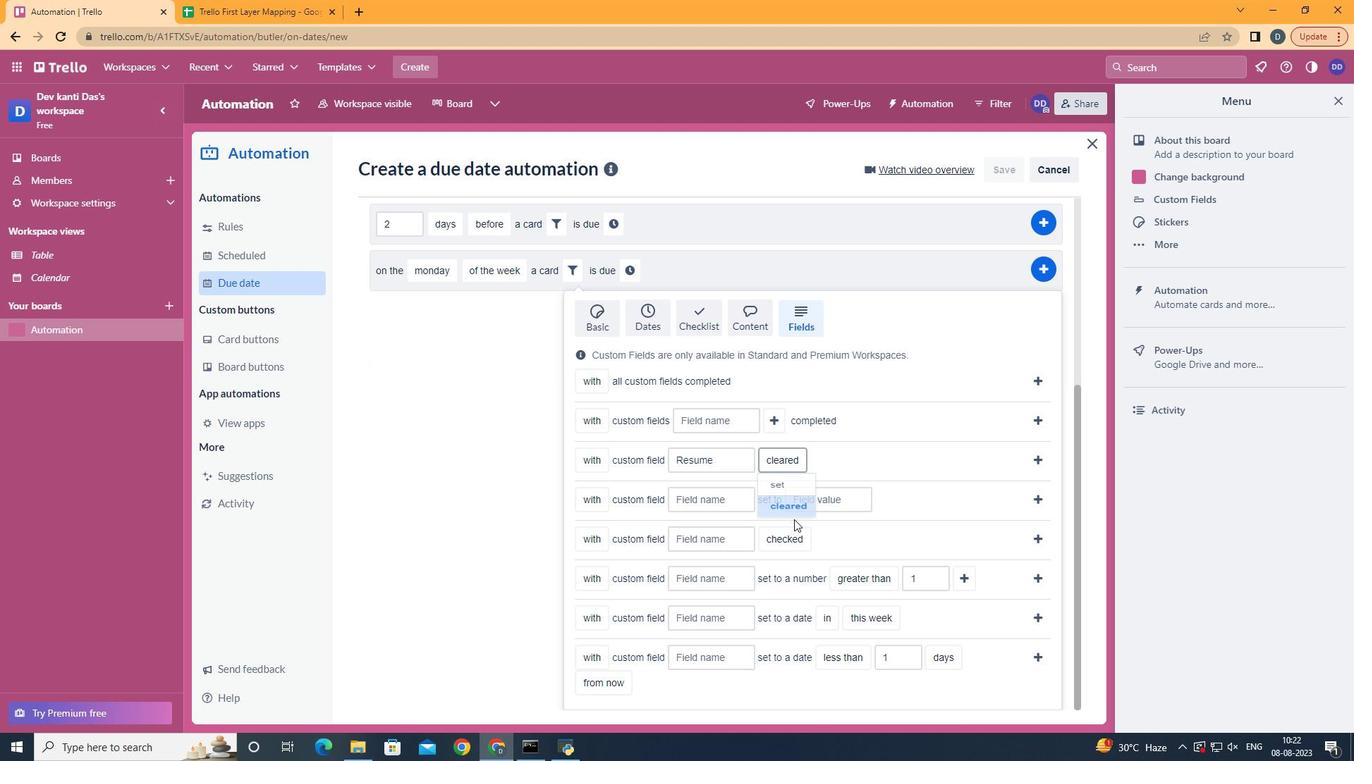
Action: Mouse moved to (1031, 464)
Screenshot: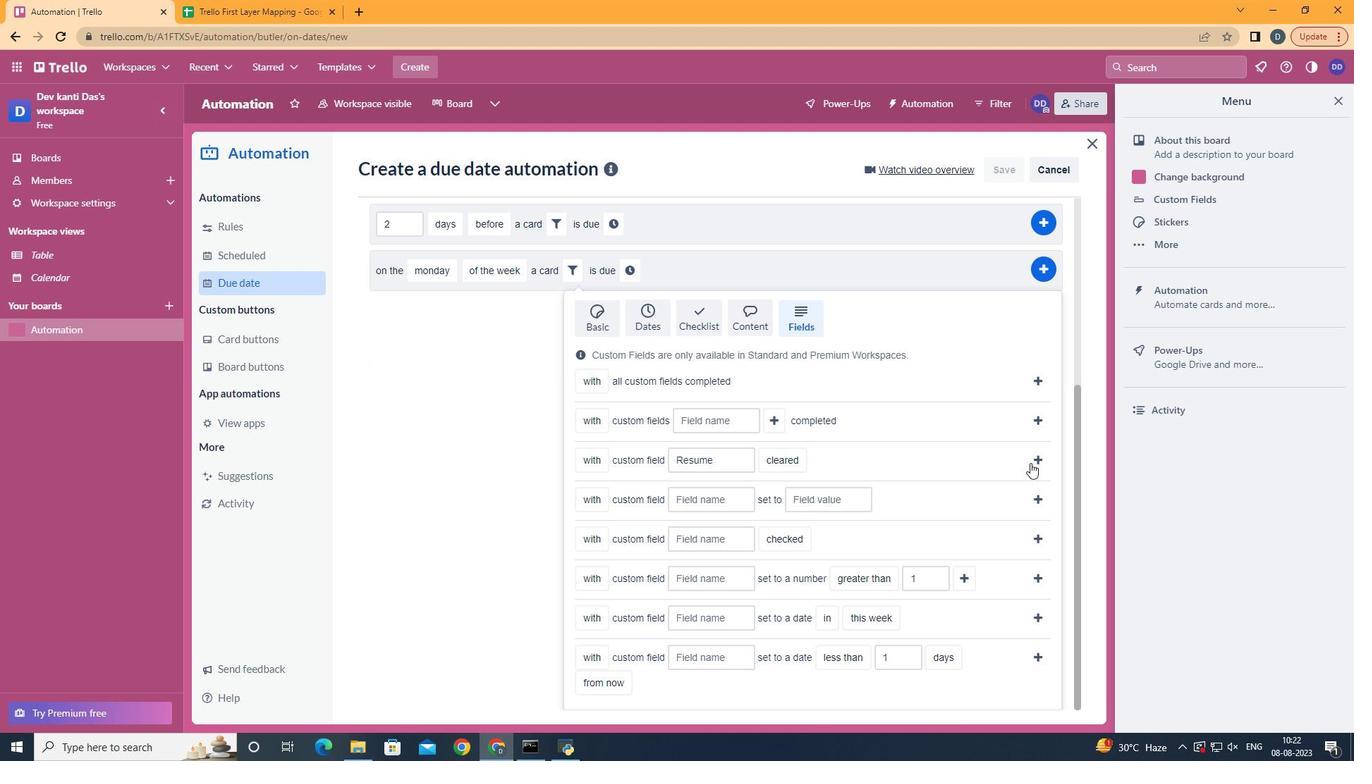 
Action: Mouse pressed left at (1031, 464)
Screenshot: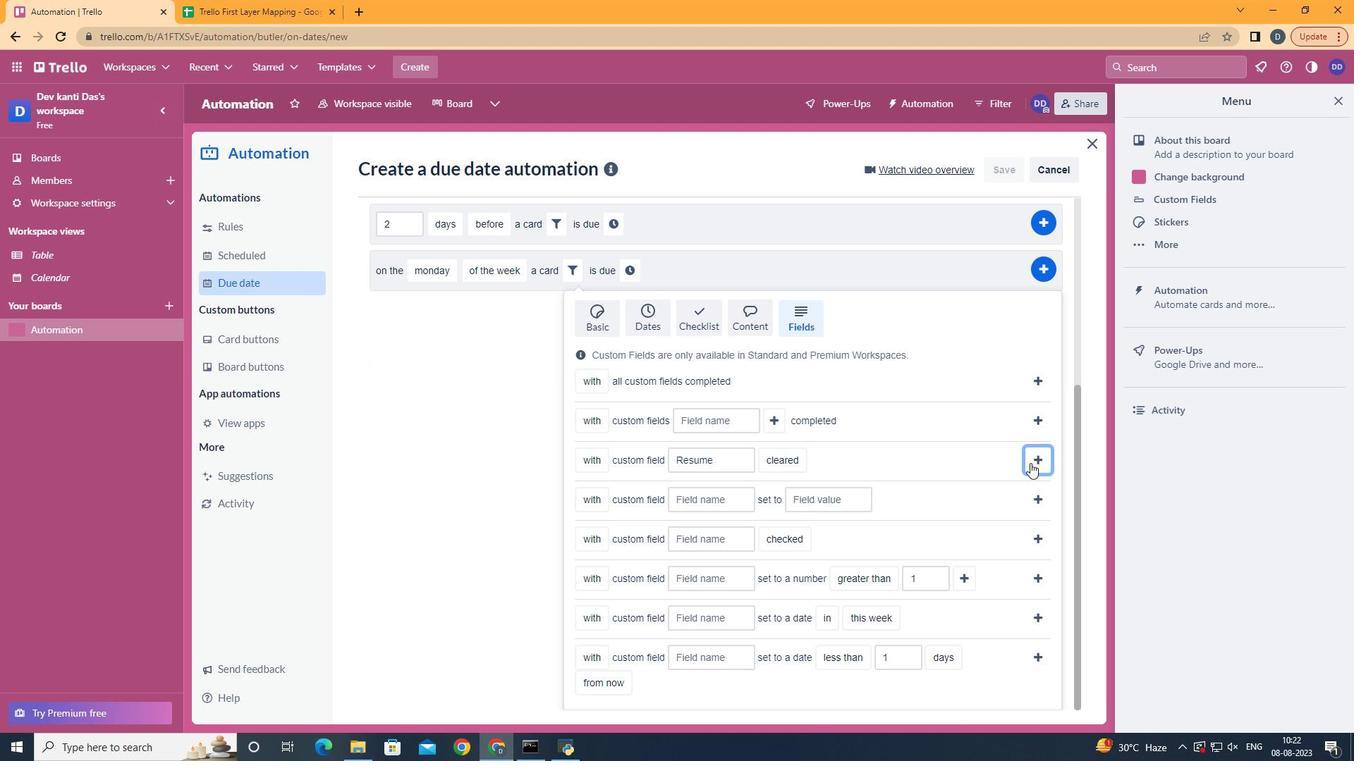 
Action: Mouse moved to (824, 570)
Screenshot: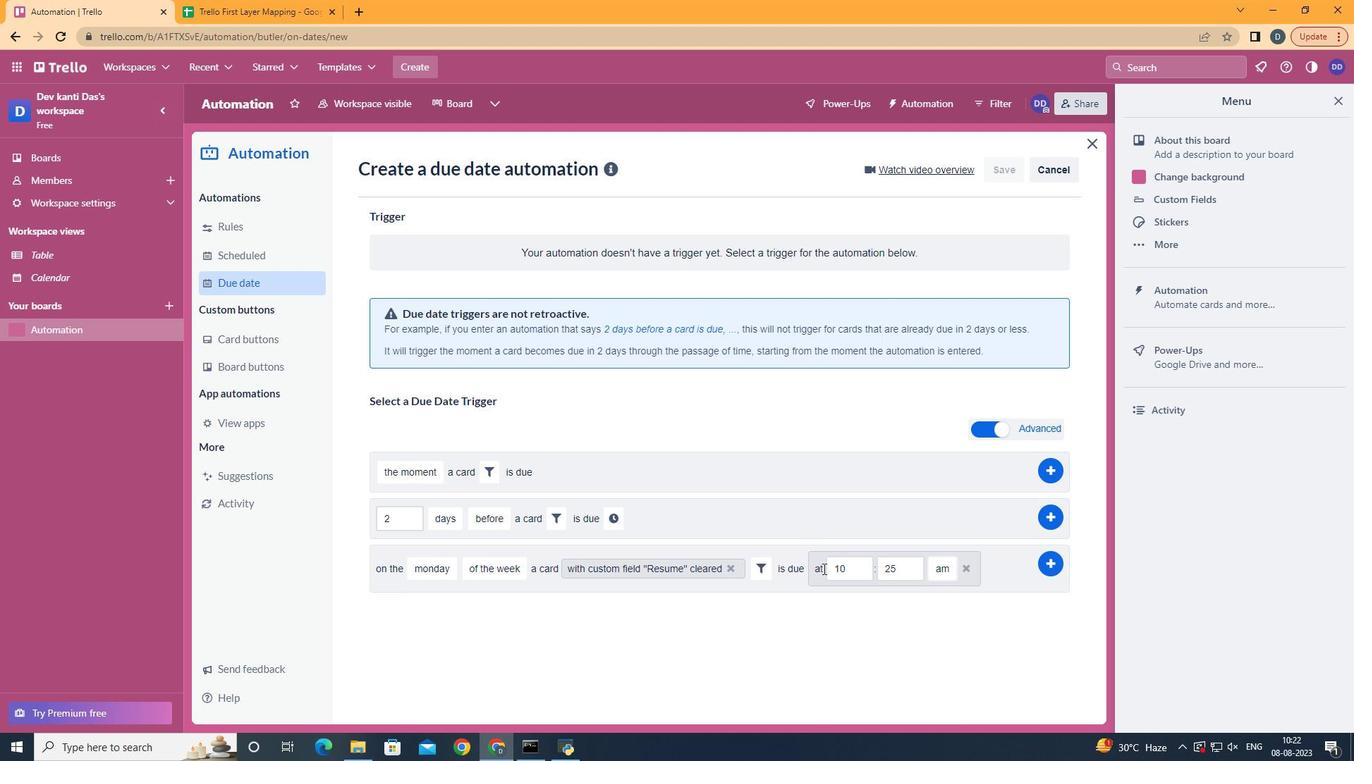 
Action: Mouse pressed left at (824, 570)
Screenshot: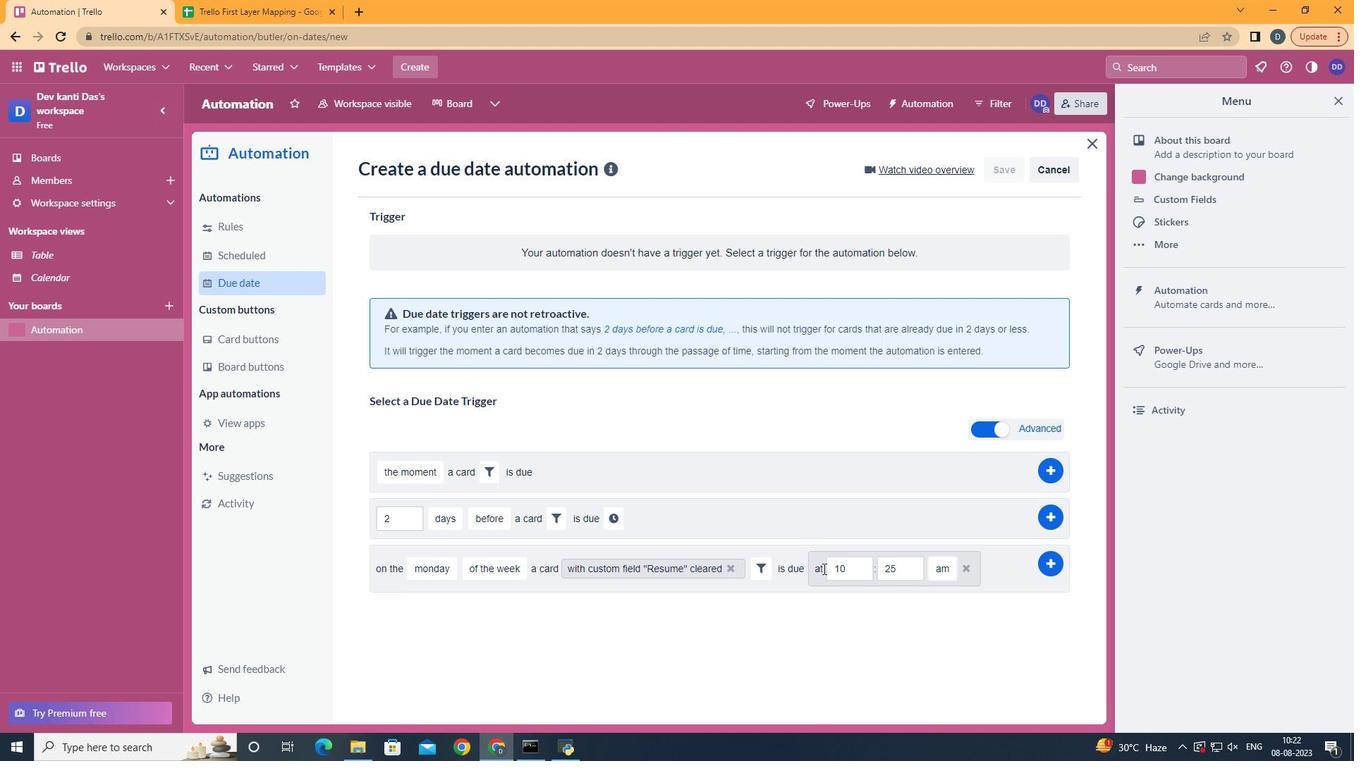 
Action: Mouse moved to (859, 569)
Screenshot: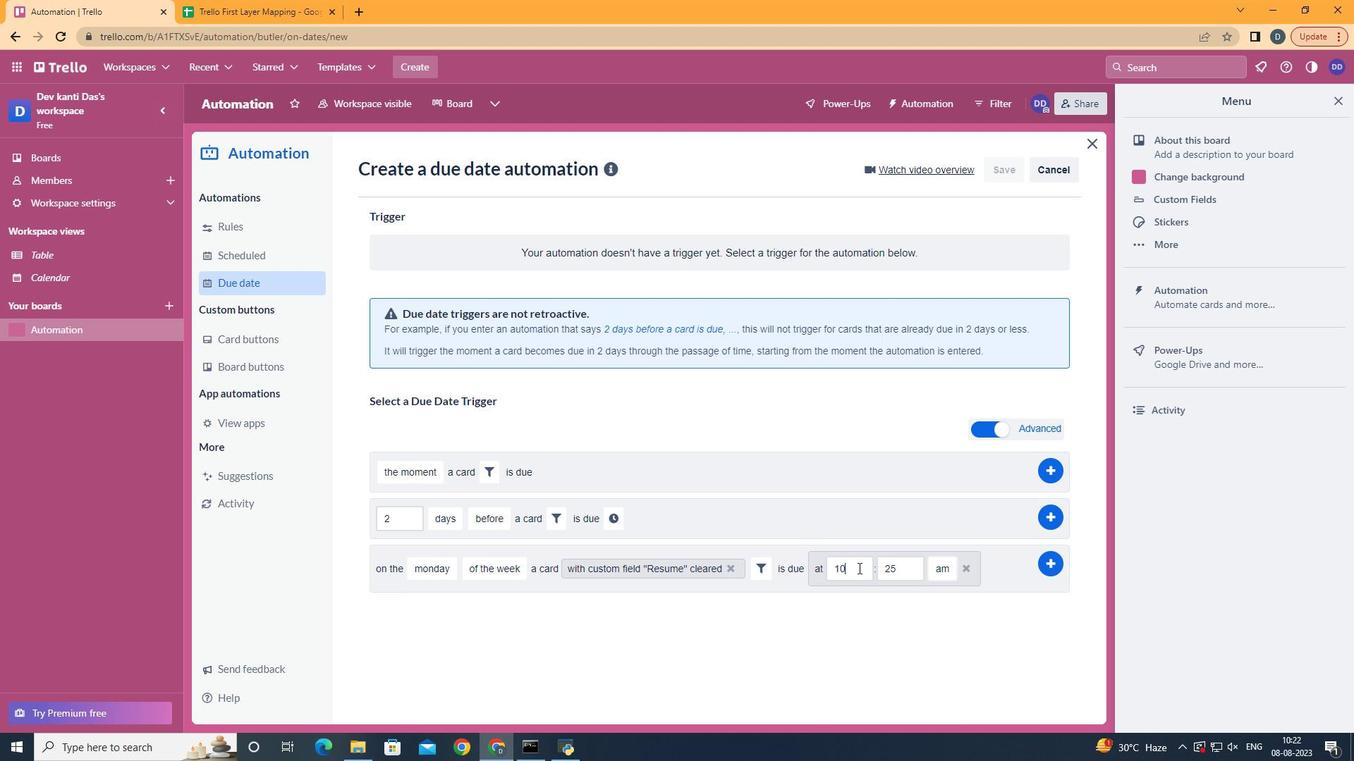 
Action: Mouse pressed left at (859, 569)
Screenshot: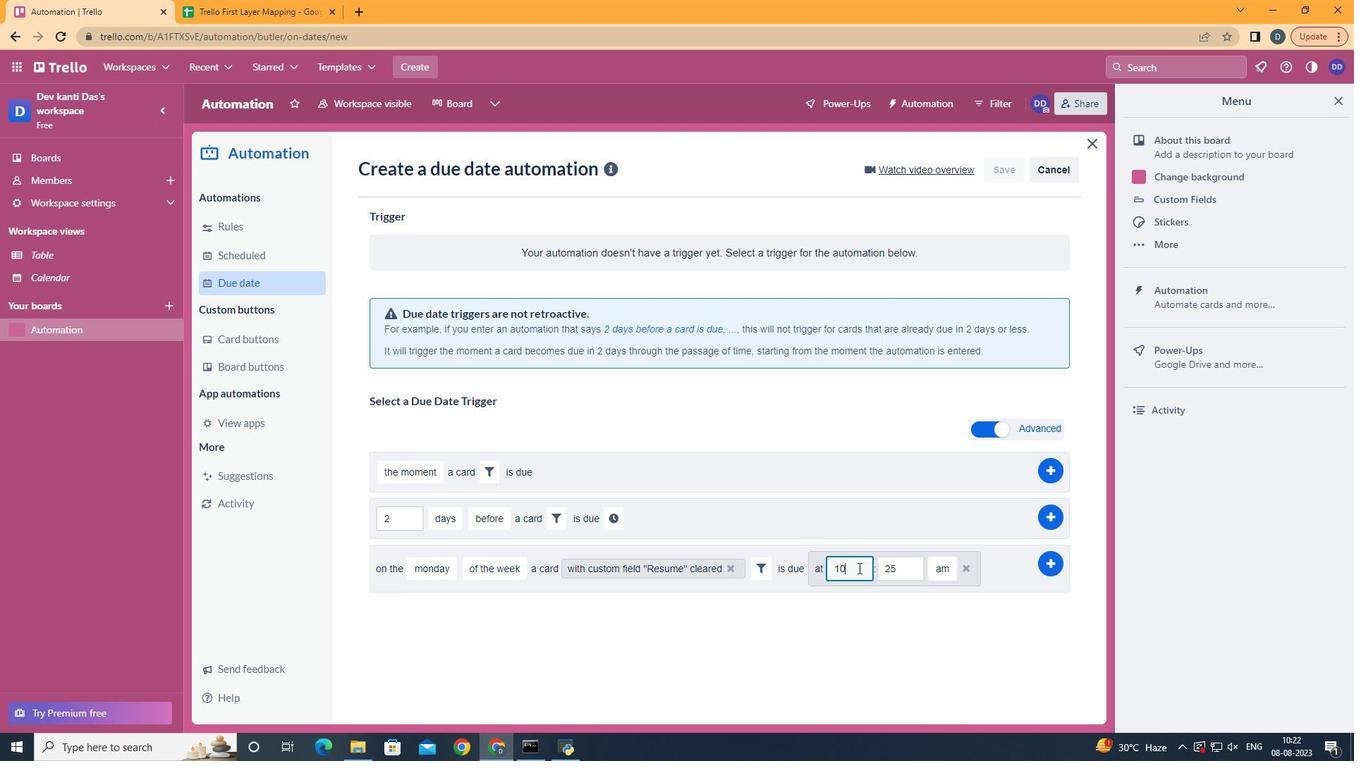 
Action: Key pressed <Key.backspace>1
Screenshot: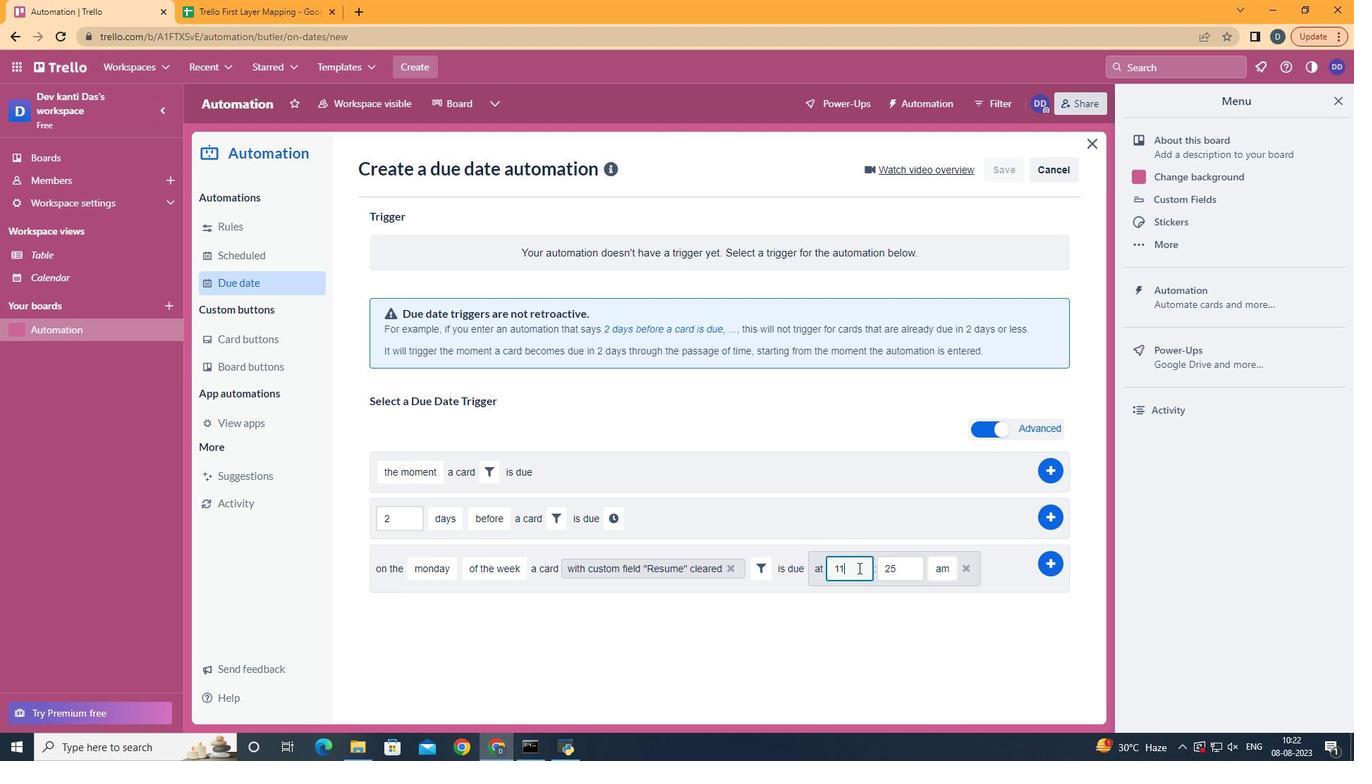 
Action: Mouse moved to (912, 575)
Screenshot: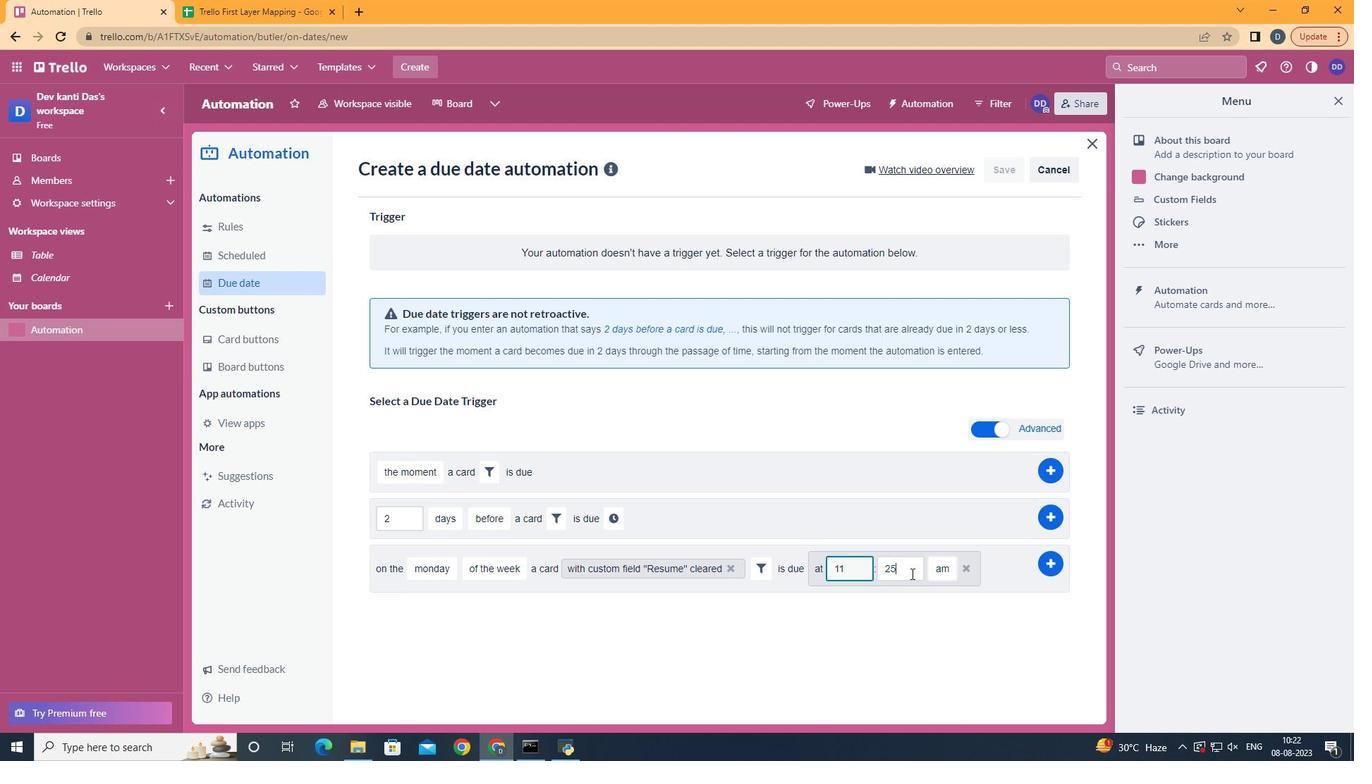 
Action: Mouse pressed left at (912, 575)
Screenshot: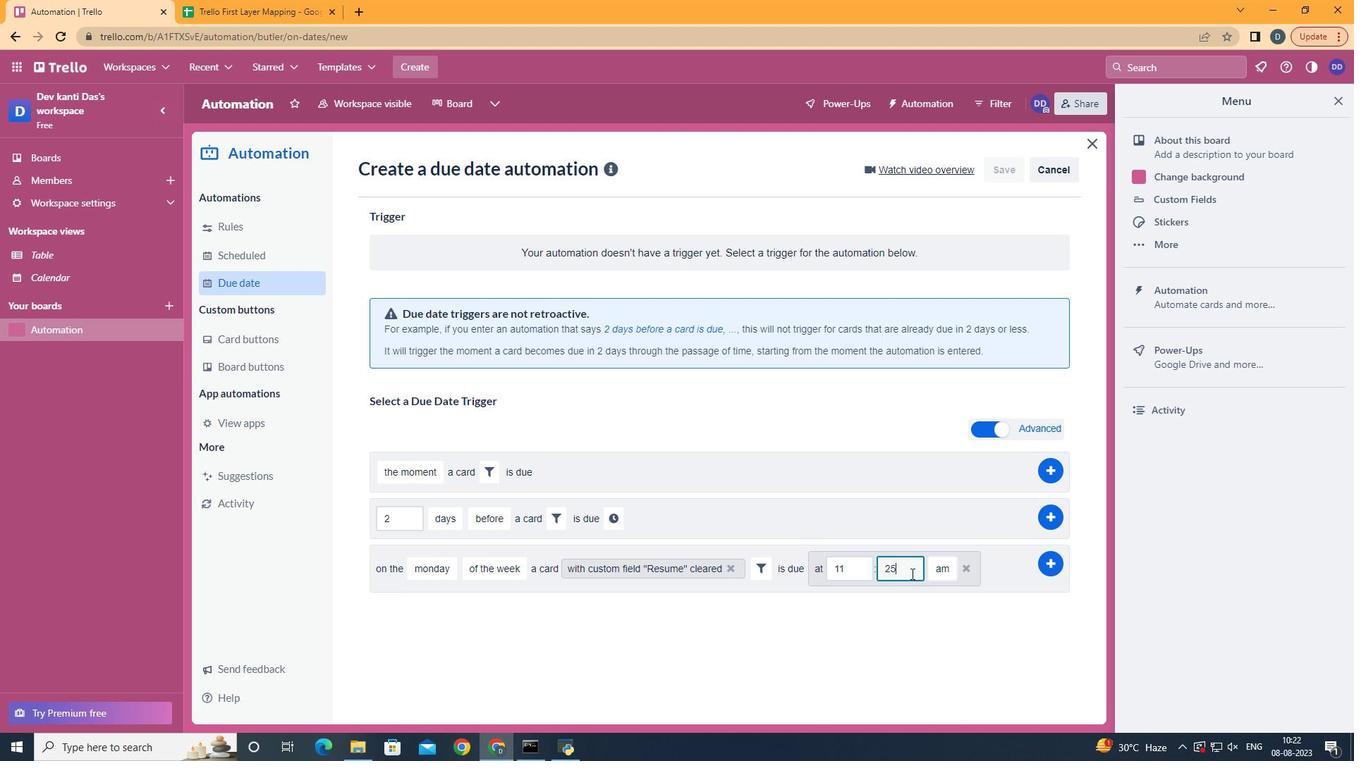 
Action: Key pressed <Key.backspace><Key.backspace>00
Screenshot: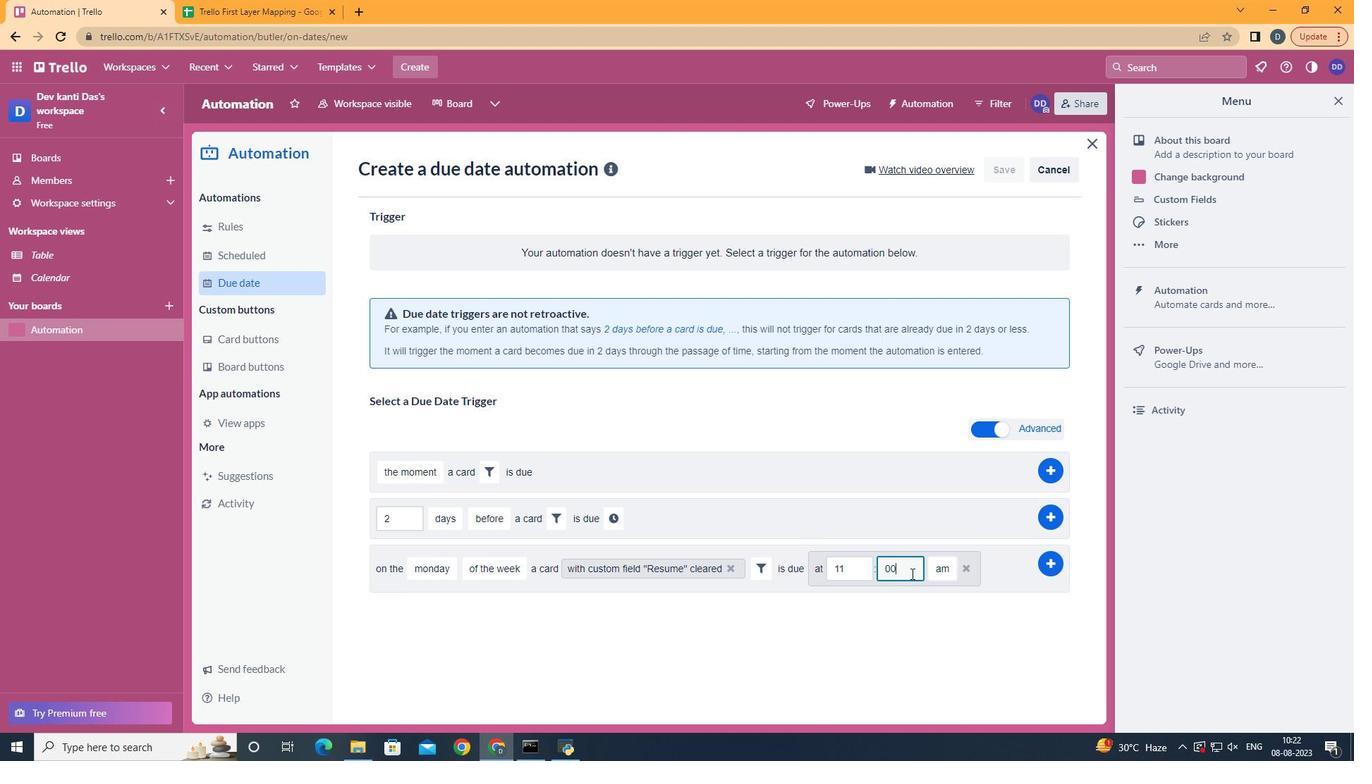 
Action: Mouse moved to (1055, 569)
Screenshot: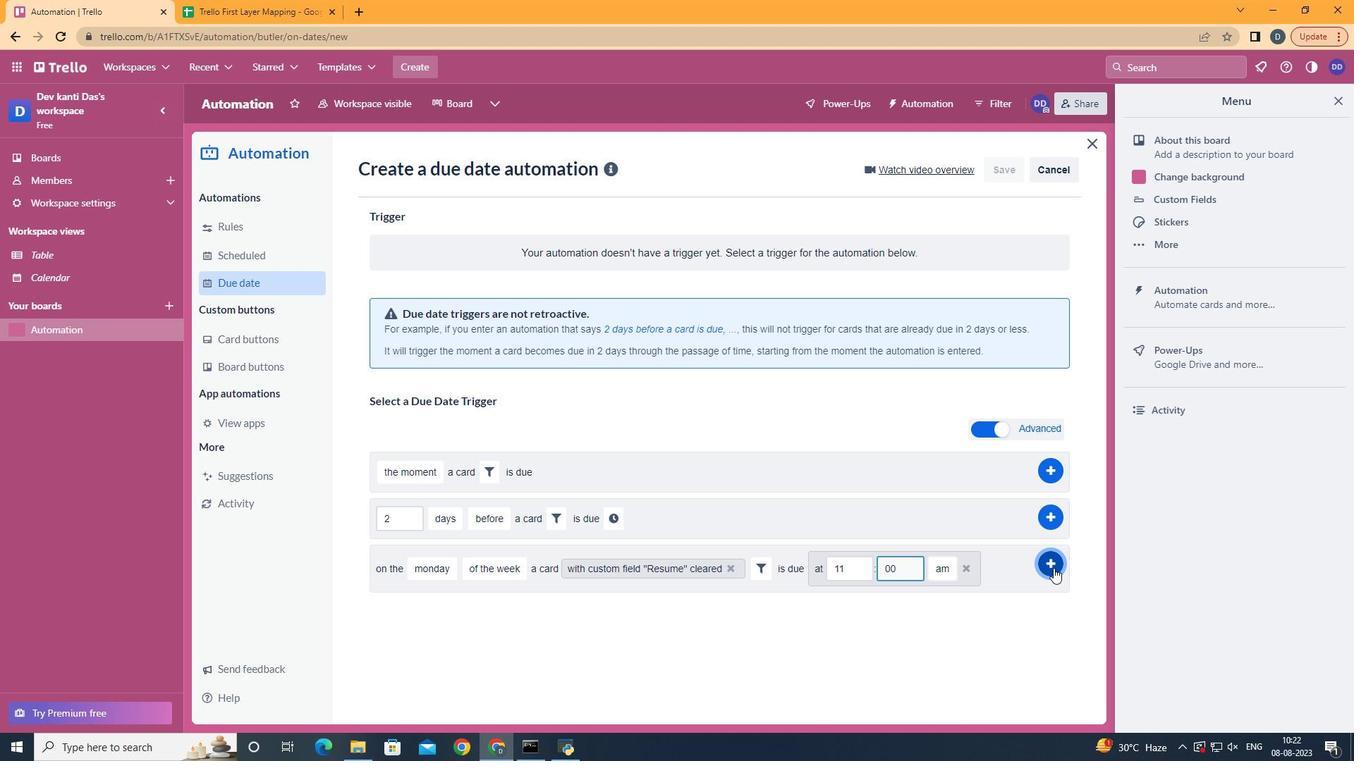 
Action: Mouse pressed left at (1055, 569)
Screenshot: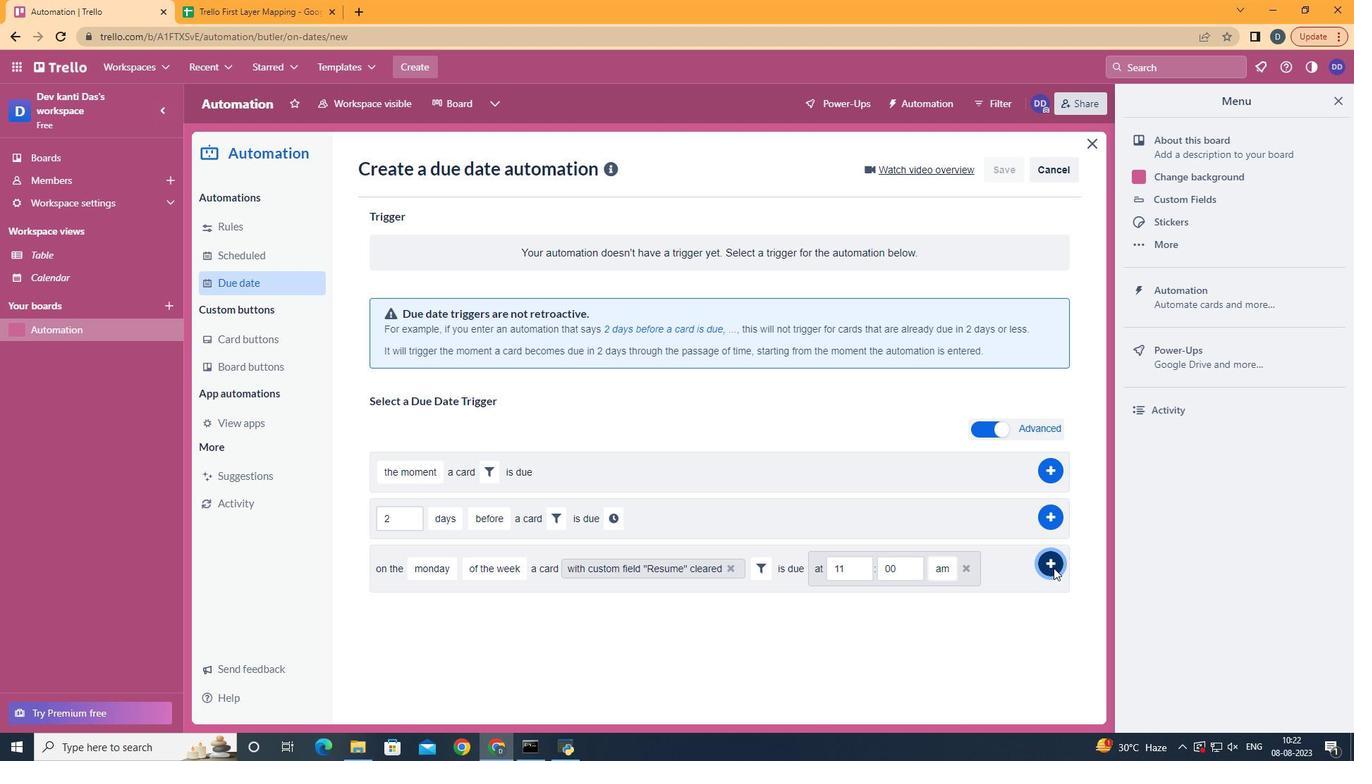 
Action: Mouse moved to (871, 229)
Screenshot: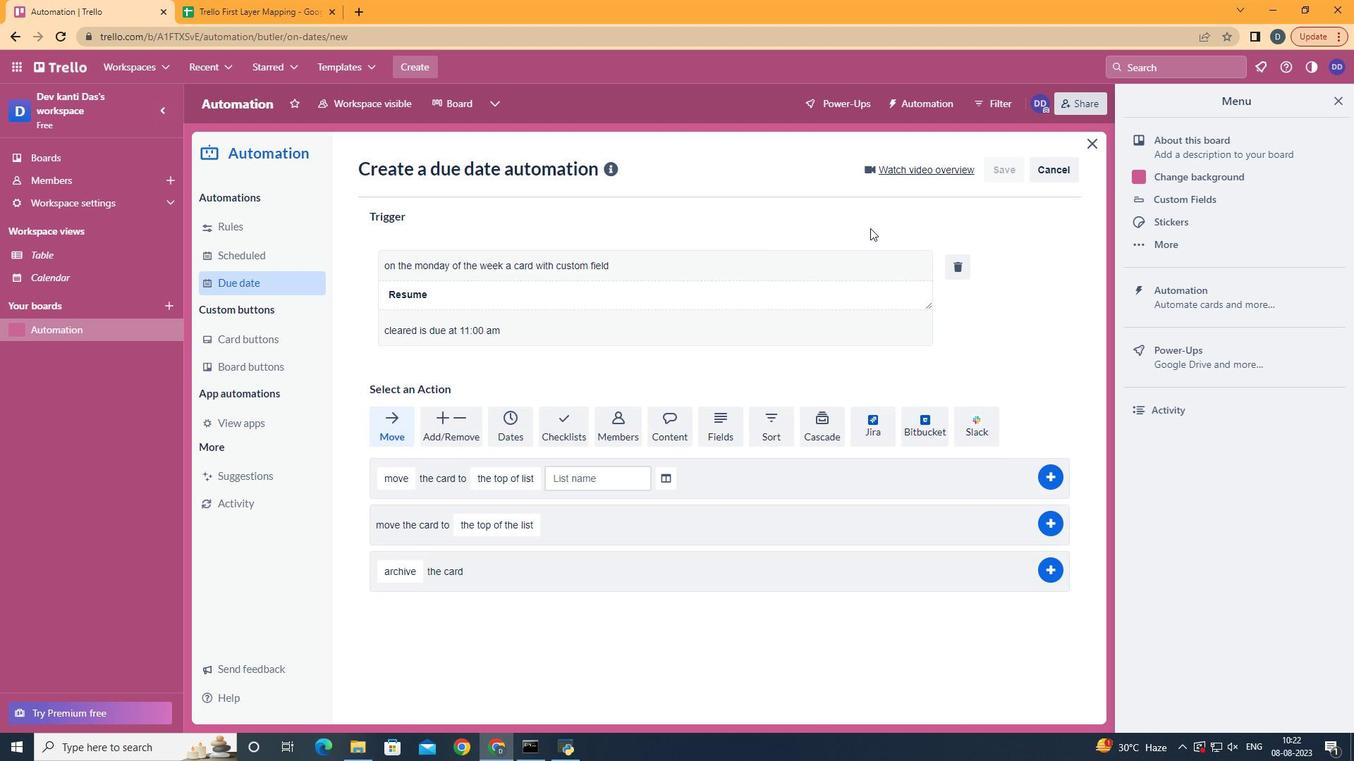 
